 Task: Create a due date automation trigger when advanced on, 2 hours after a card is due add fields with custom field "Resume" set to a date more than 1 days from now.
Action: Mouse moved to (970, 287)
Screenshot: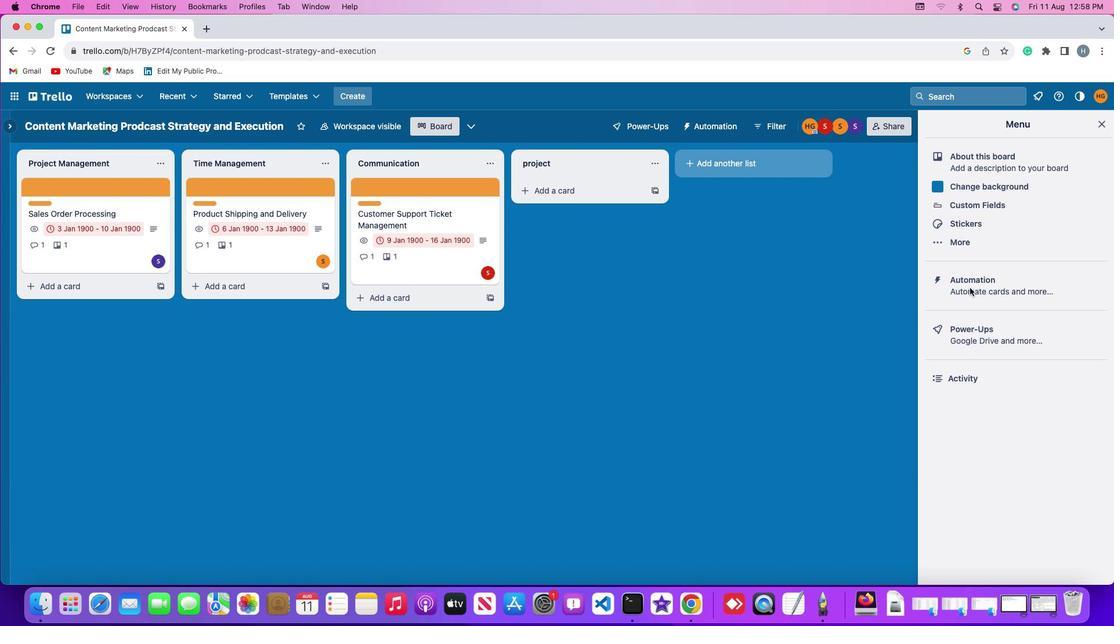 
Action: Mouse pressed left at (970, 287)
Screenshot: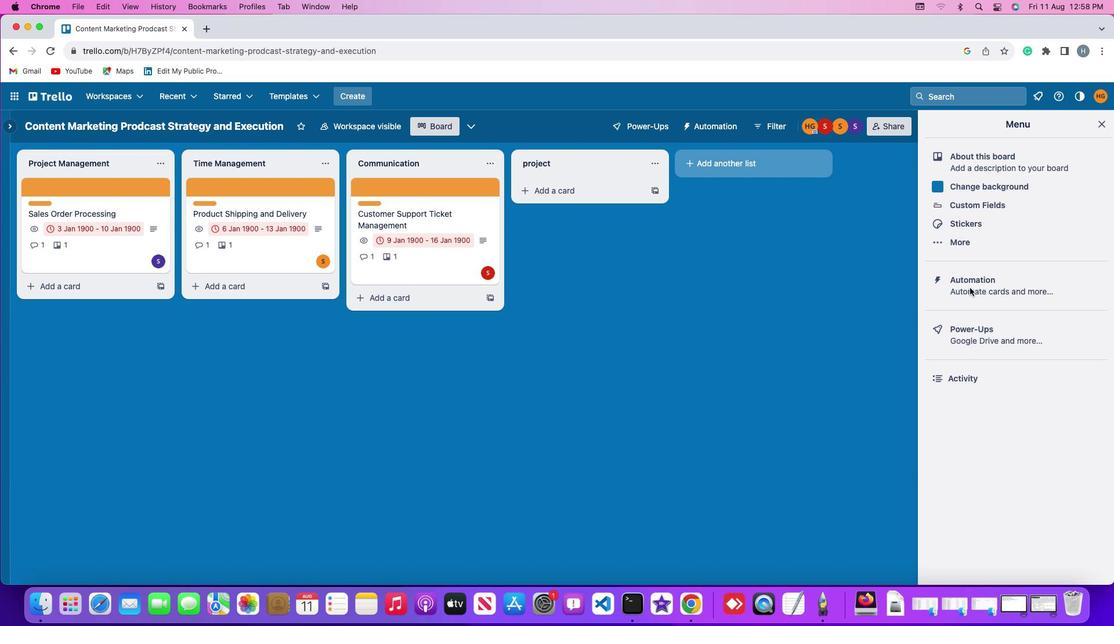 
Action: Mouse pressed left at (970, 287)
Screenshot: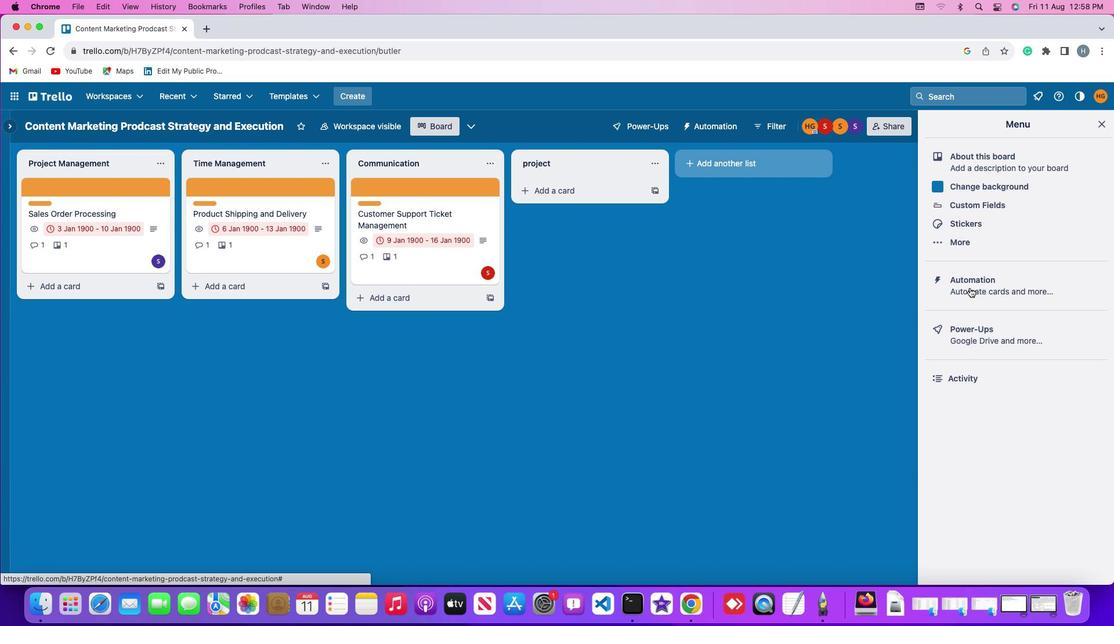 
Action: Mouse moved to (59, 272)
Screenshot: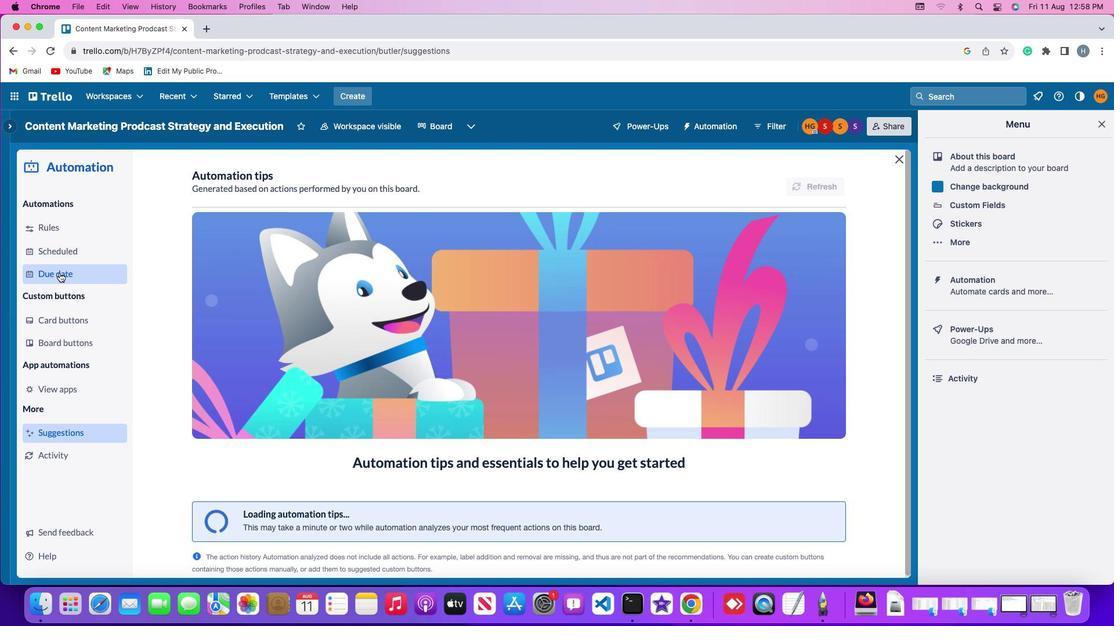 
Action: Mouse pressed left at (59, 272)
Screenshot: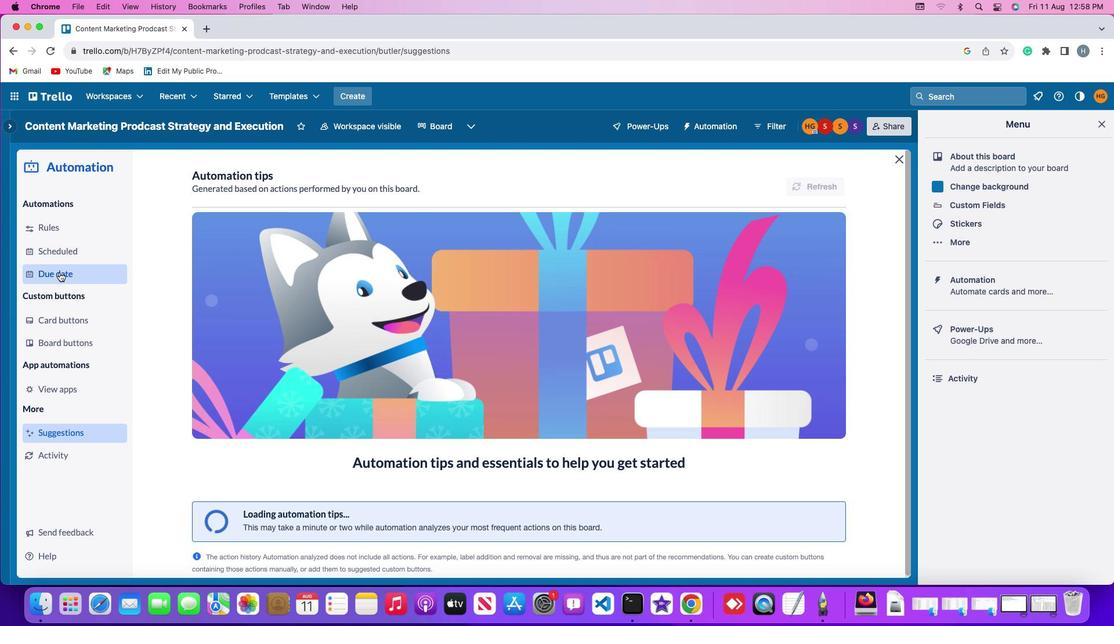 
Action: Mouse moved to (786, 179)
Screenshot: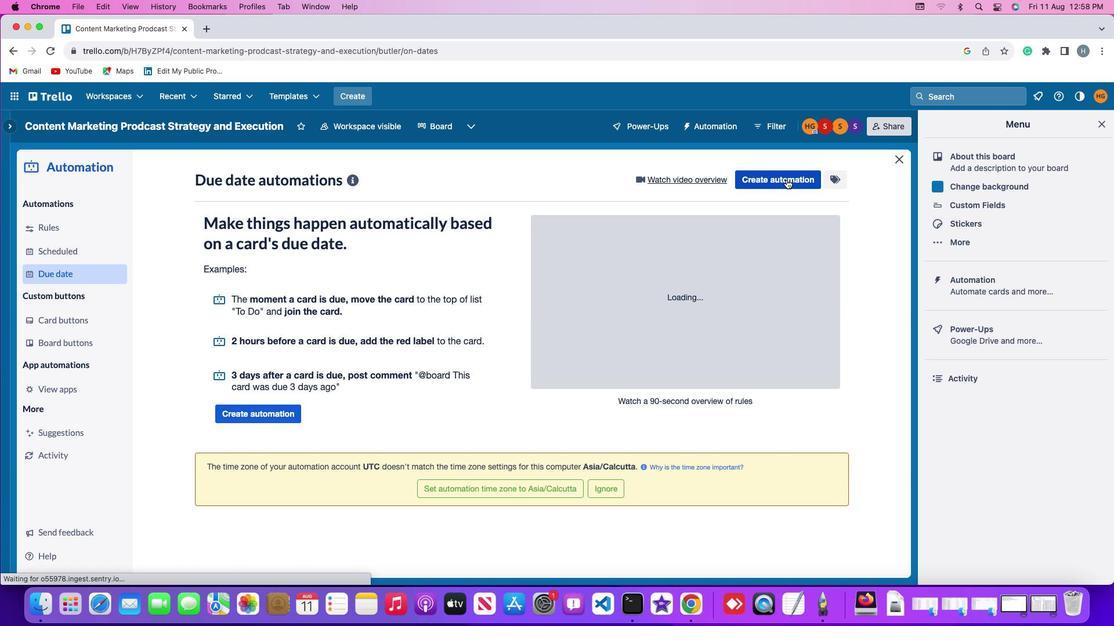 
Action: Mouse pressed left at (786, 179)
Screenshot: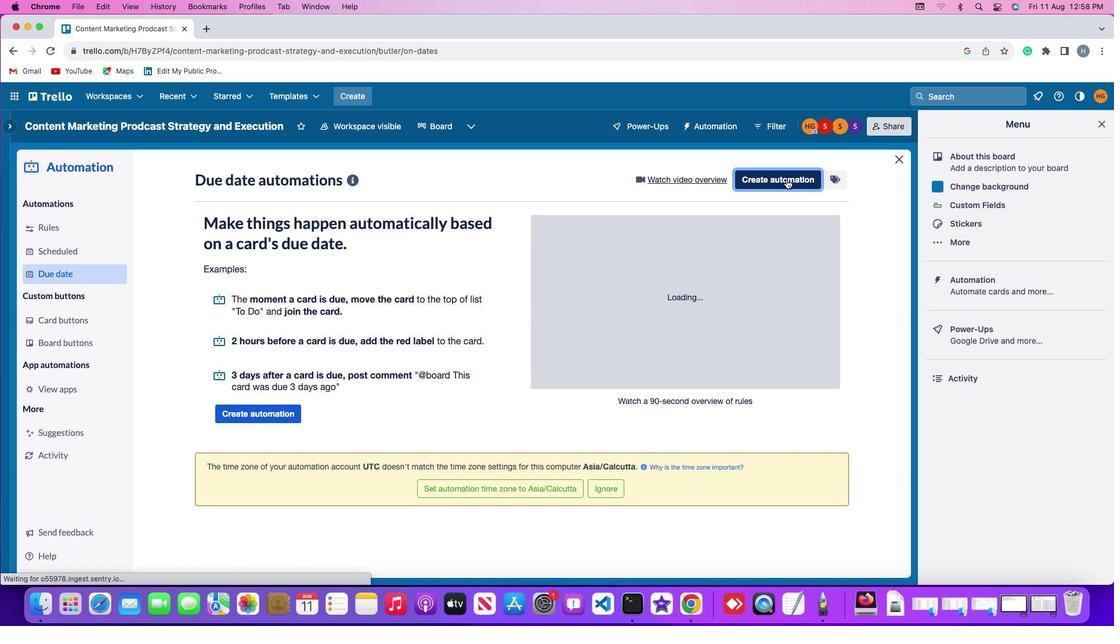 
Action: Mouse moved to (262, 290)
Screenshot: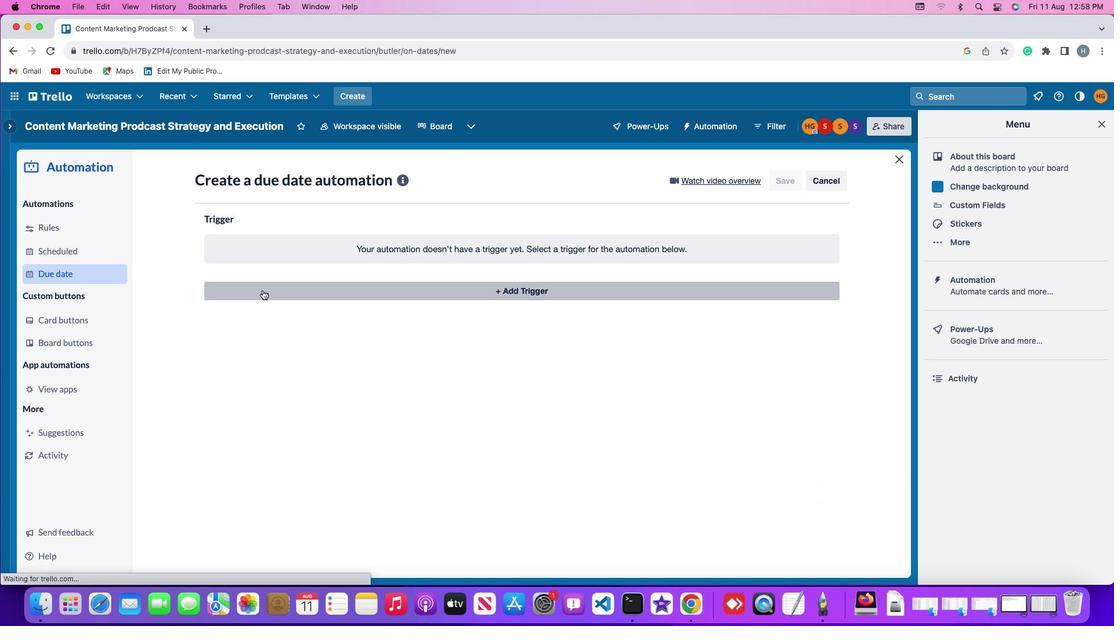 
Action: Mouse pressed left at (262, 290)
Screenshot: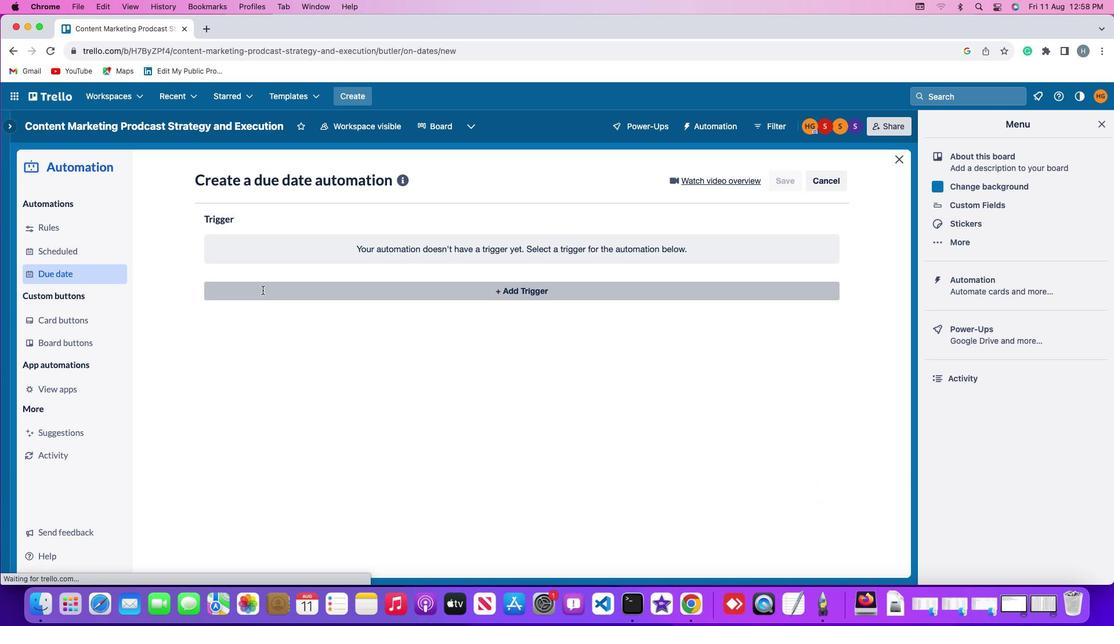 
Action: Mouse moved to (228, 468)
Screenshot: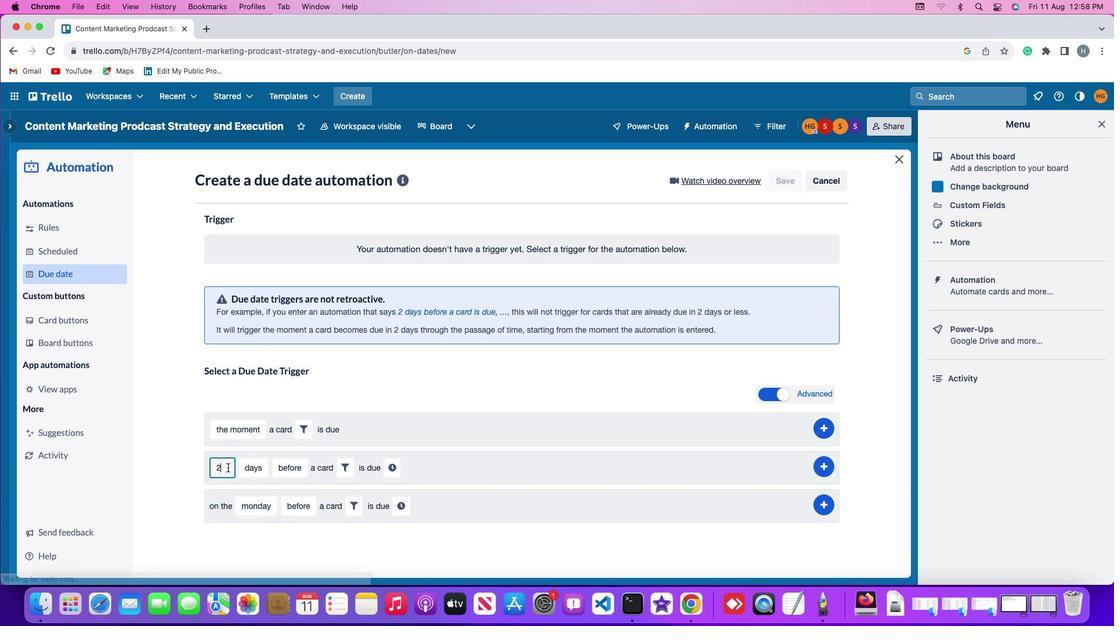 
Action: Mouse pressed left at (228, 468)
Screenshot: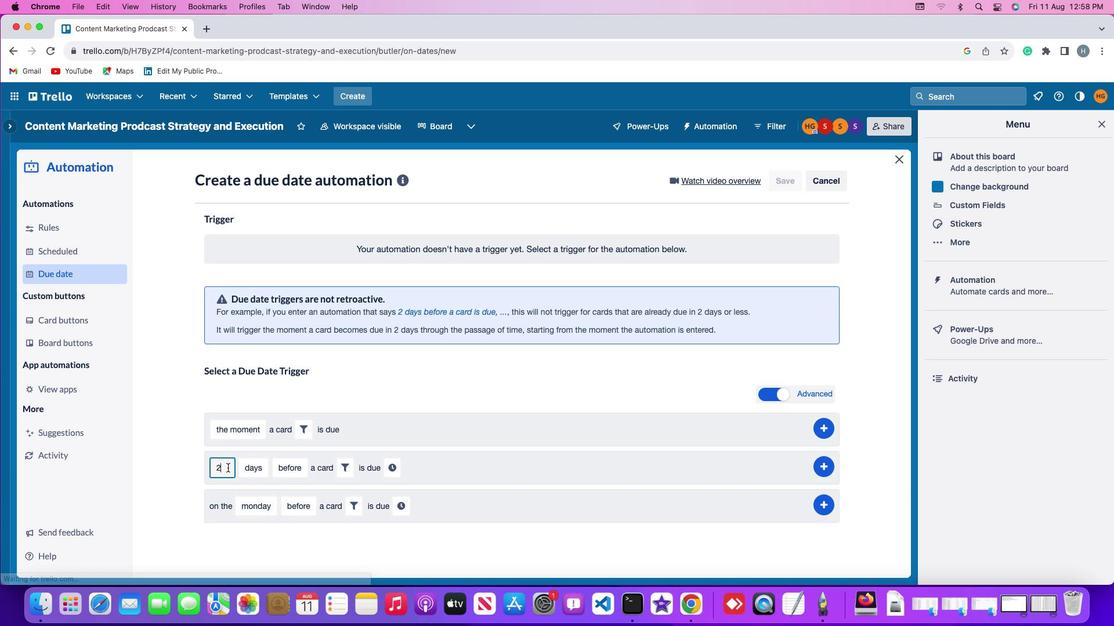 
Action: Mouse moved to (227, 469)
Screenshot: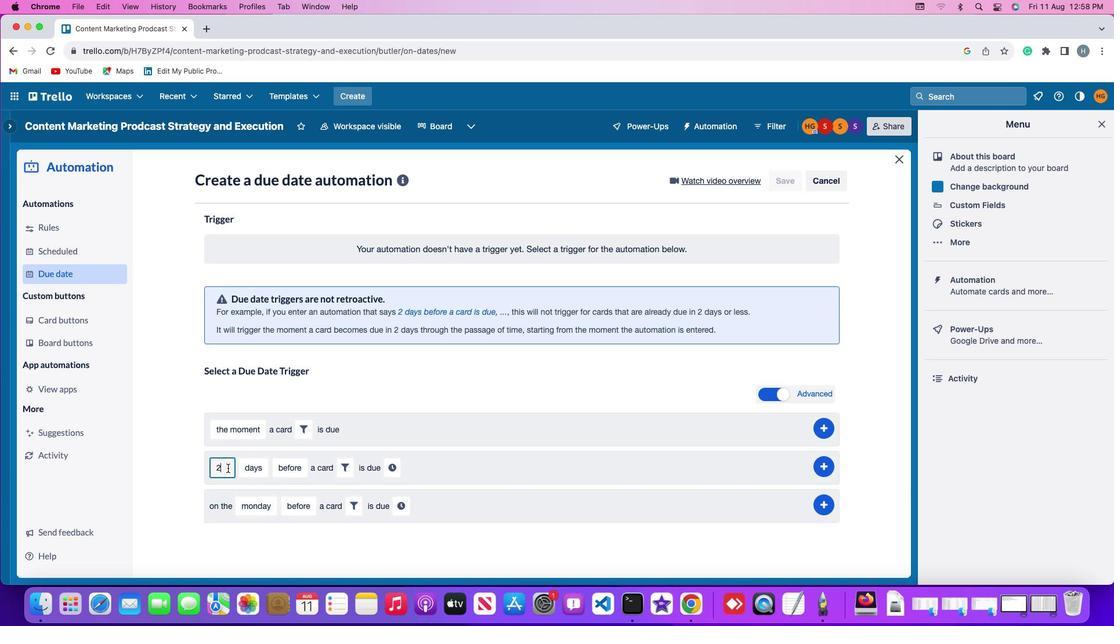 
Action: Key pressed Key.backspace'2'
Screenshot: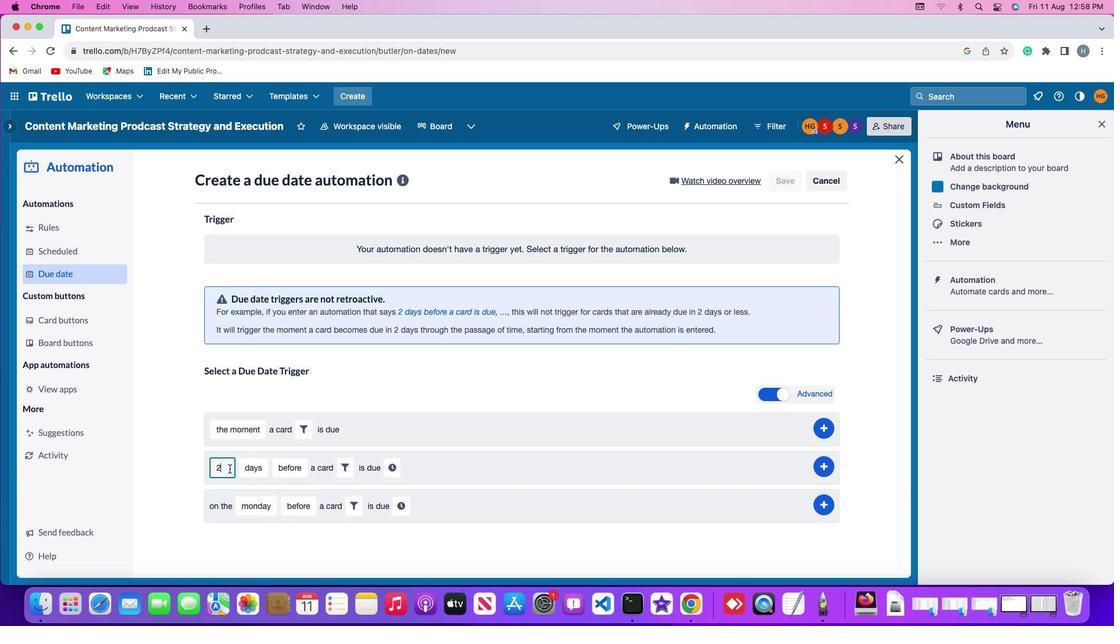 
Action: Mouse moved to (253, 472)
Screenshot: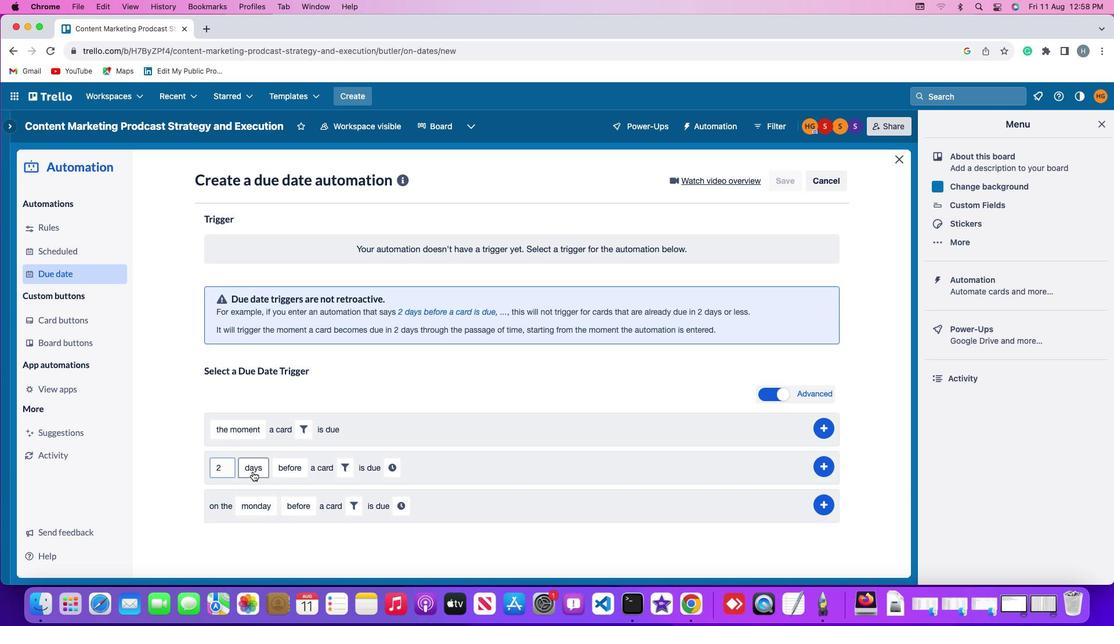 
Action: Mouse pressed left at (253, 472)
Screenshot: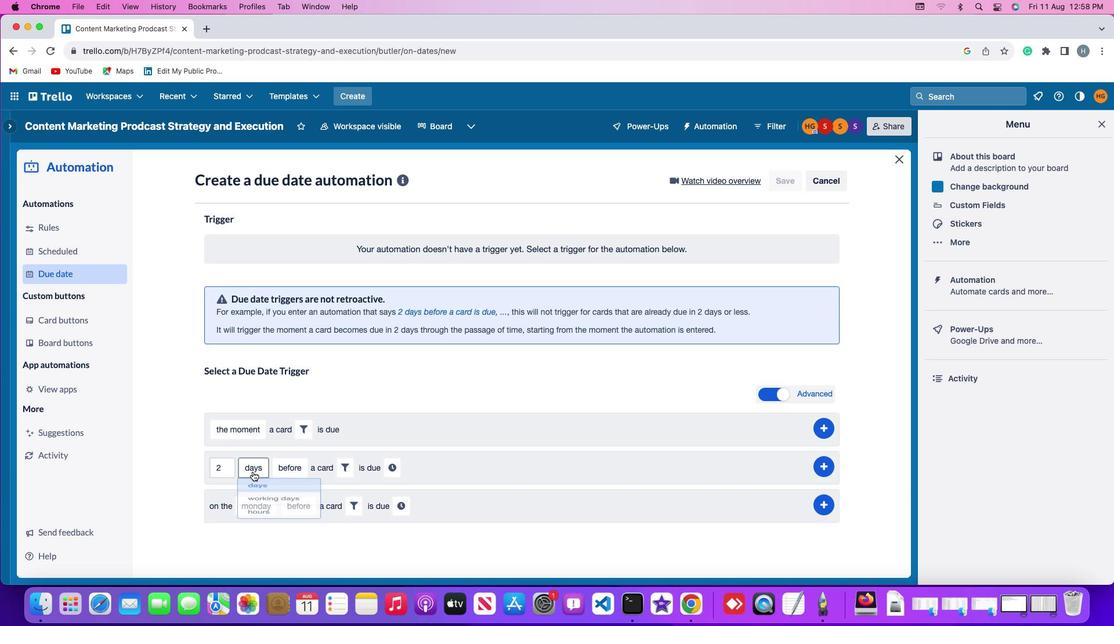 
Action: Mouse moved to (262, 535)
Screenshot: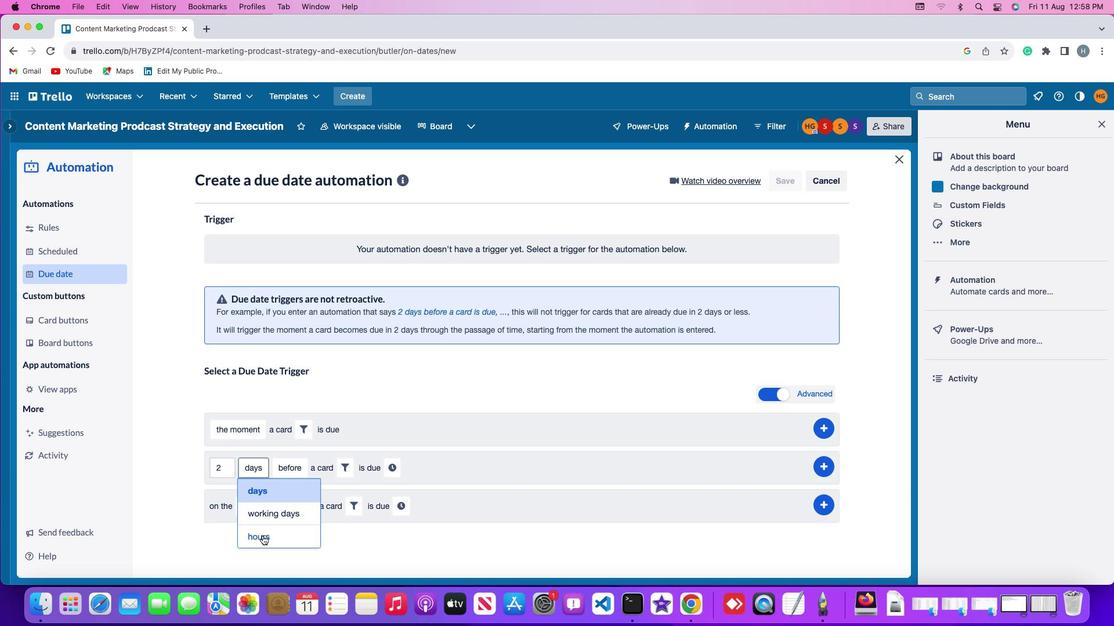 
Action: Mouse pressed left at (262, 535)
Screenshot: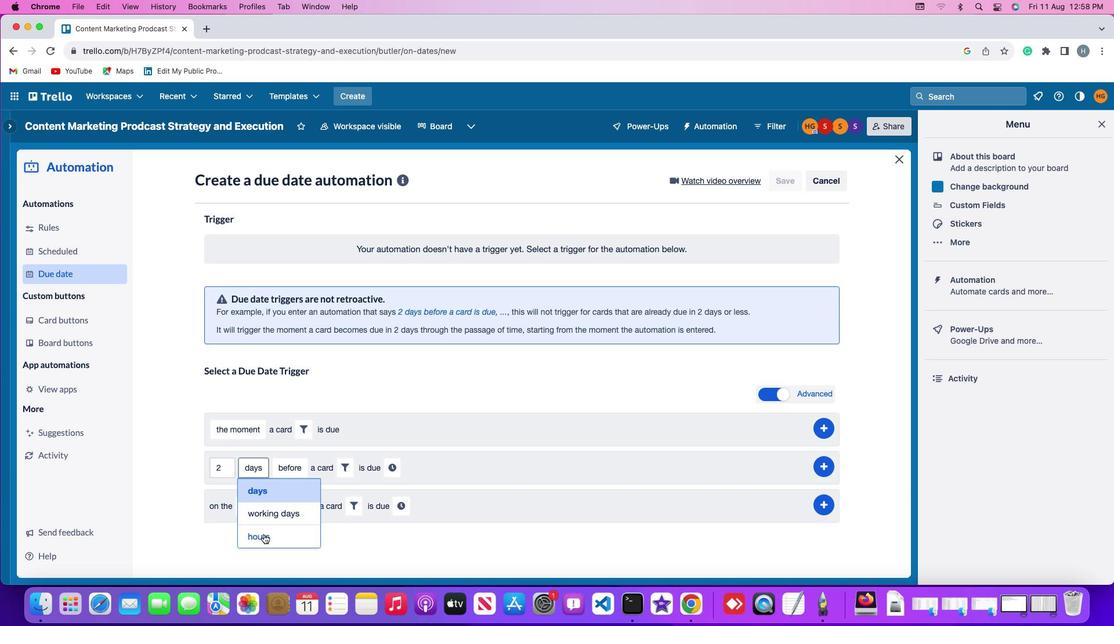
Action: Mouse moved to (296, 467)
Screenshot: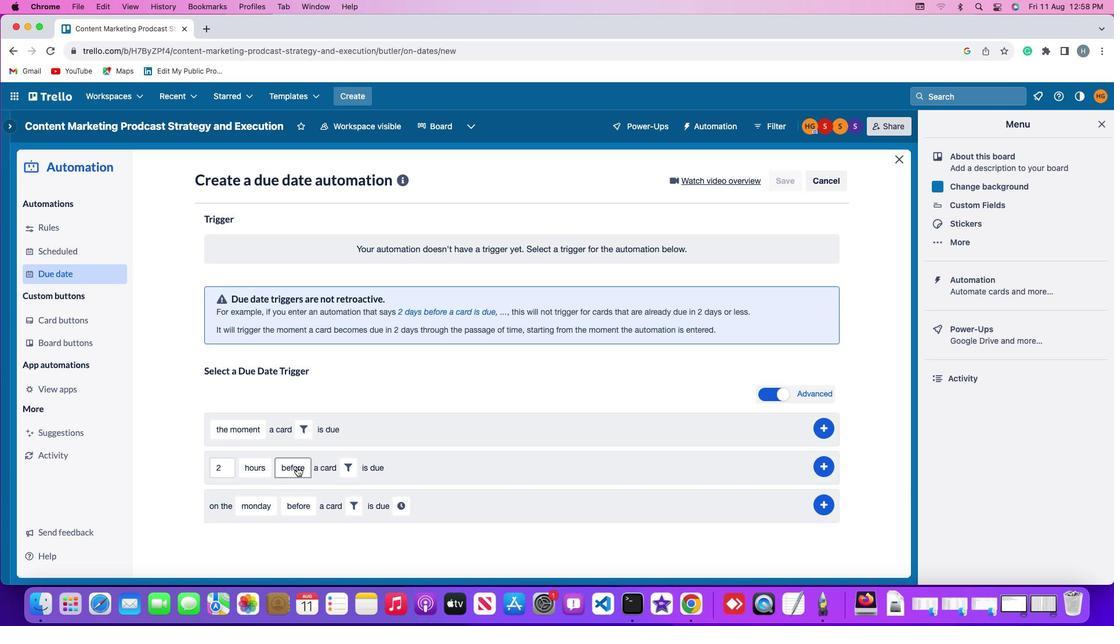 
Action: Mouse pressed left at (296, 467)
Screenshot: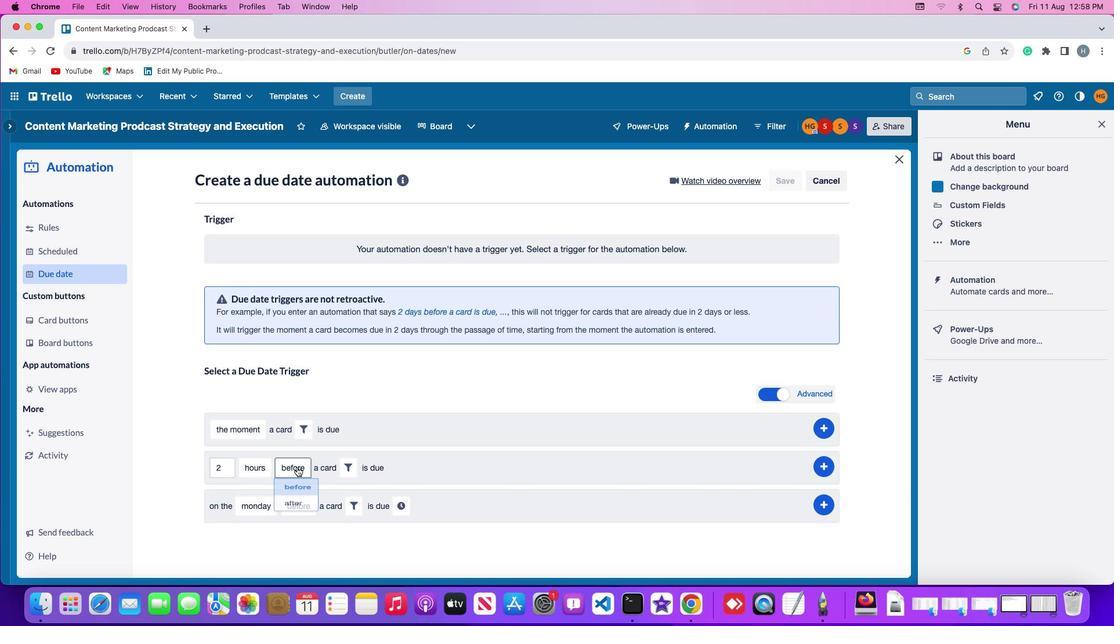 
Action: Mouse moved to (298, 511)
Screenshot: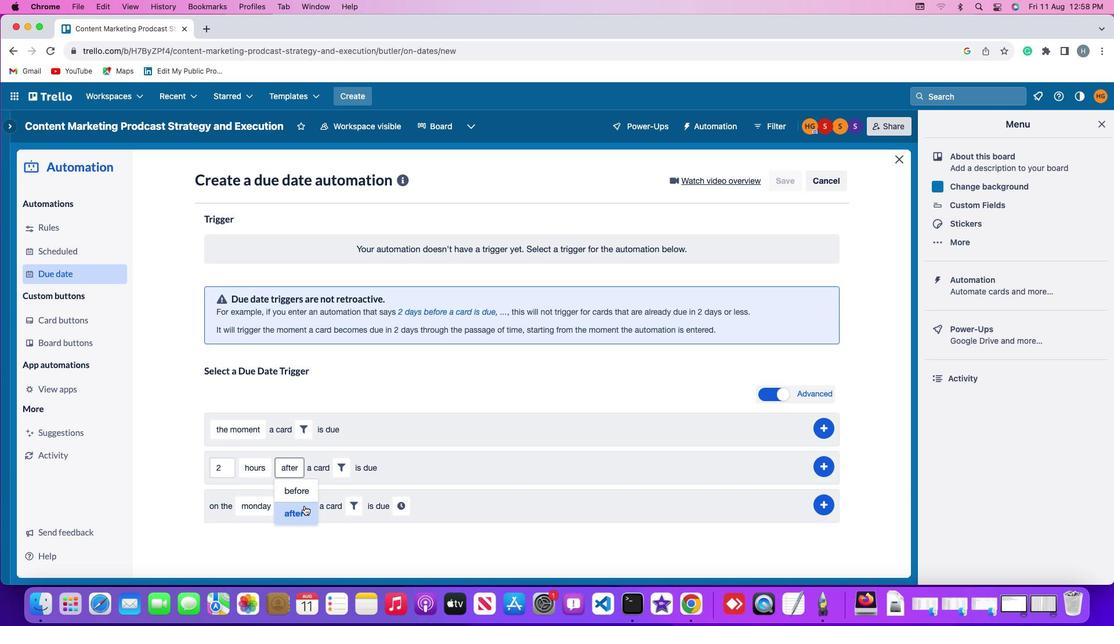 
Action: Mouse pressed left at (298, 511)
Screenshot: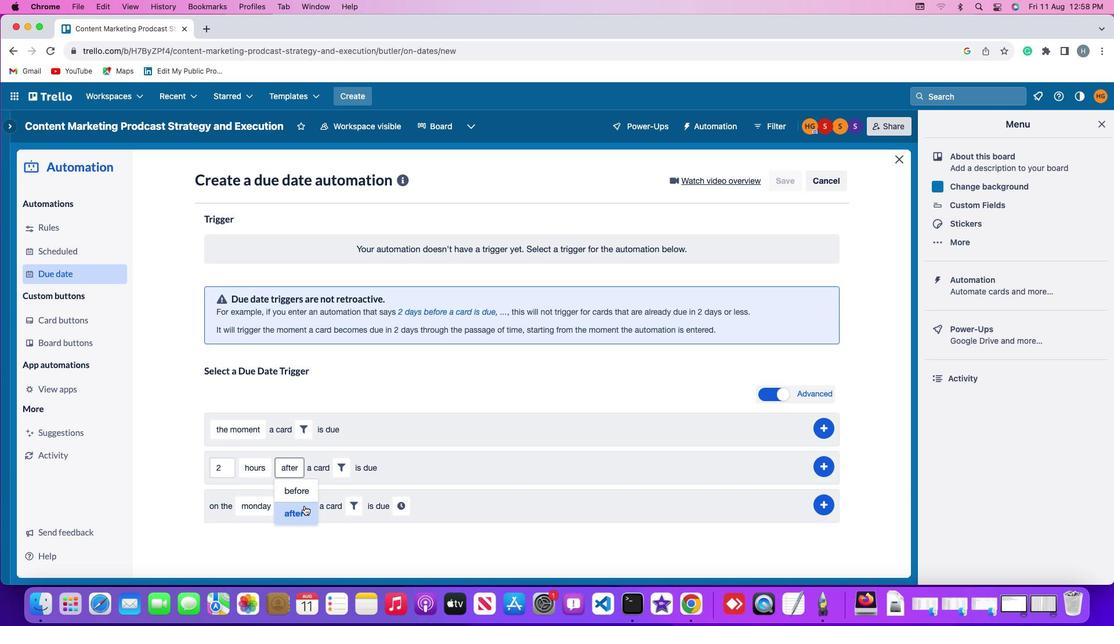 
Action: Mouse moved to (339, 467)
Screenshot: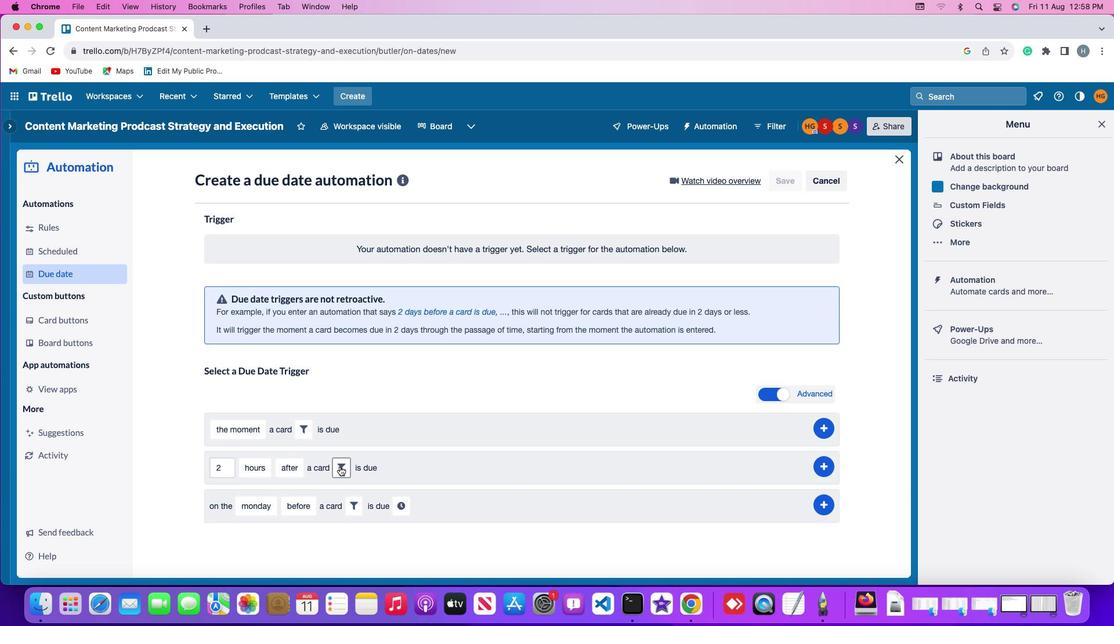 
Action: Mouse pressed left at (339, 467)
Screenshot: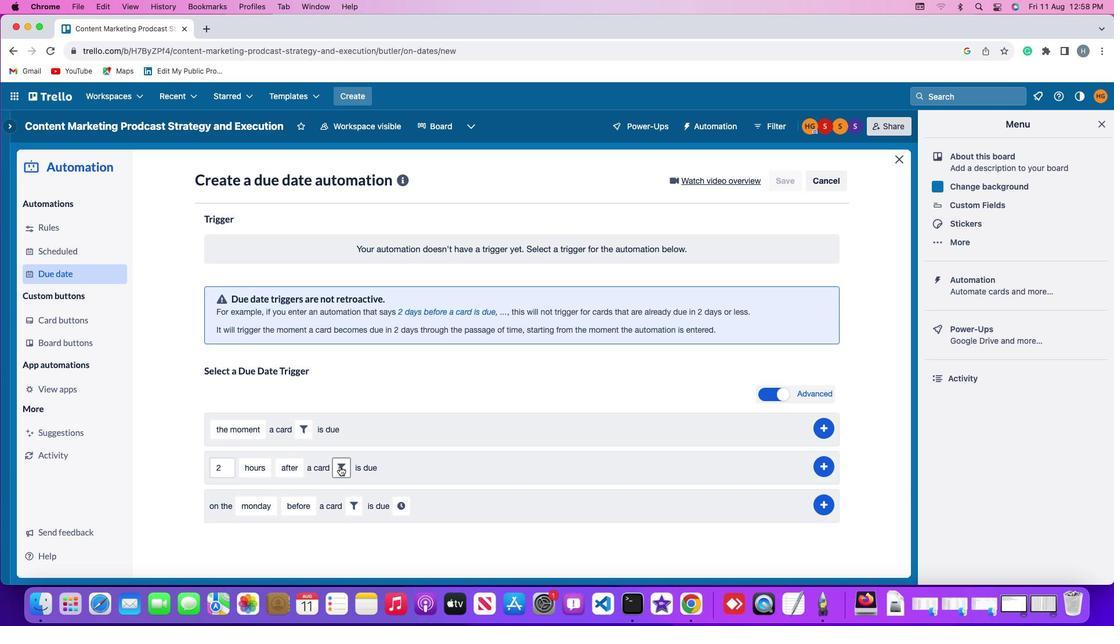 
Action: Mouse moved to (531, 506)
Screenshot: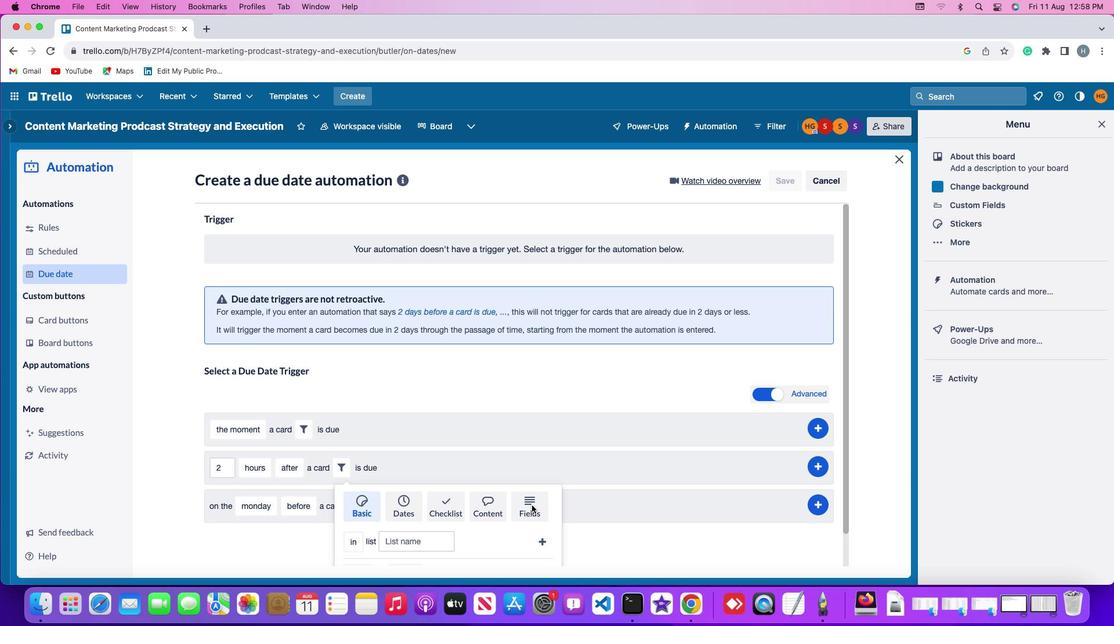 
Action: Mouse pressed left at (531, 506)
Screenshot: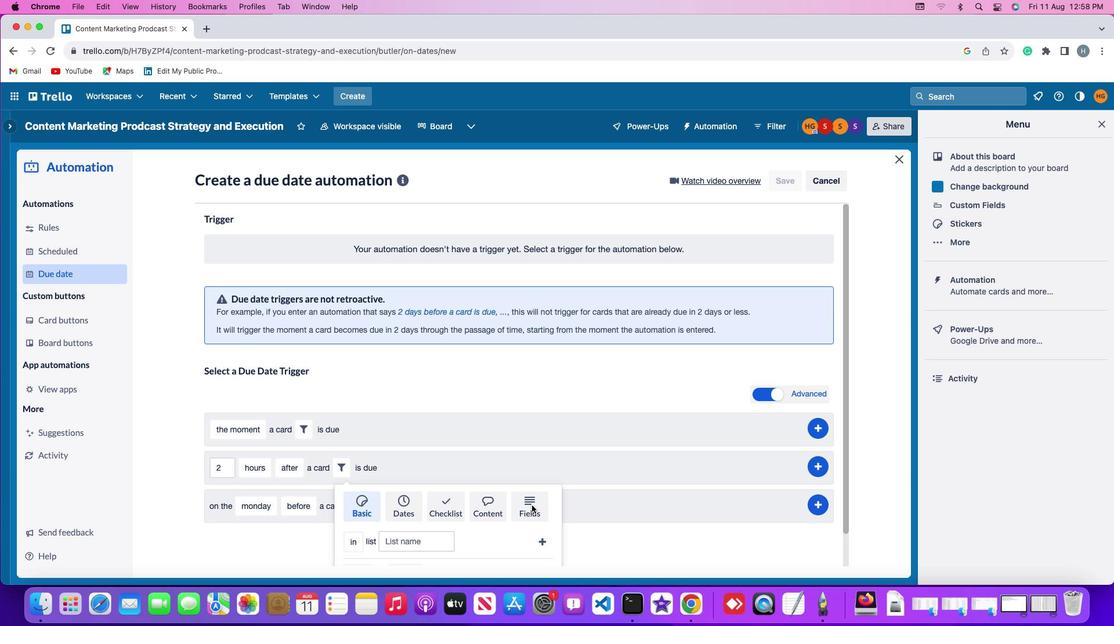 
Action: Mouse moved to (323, 526)
Screenshot: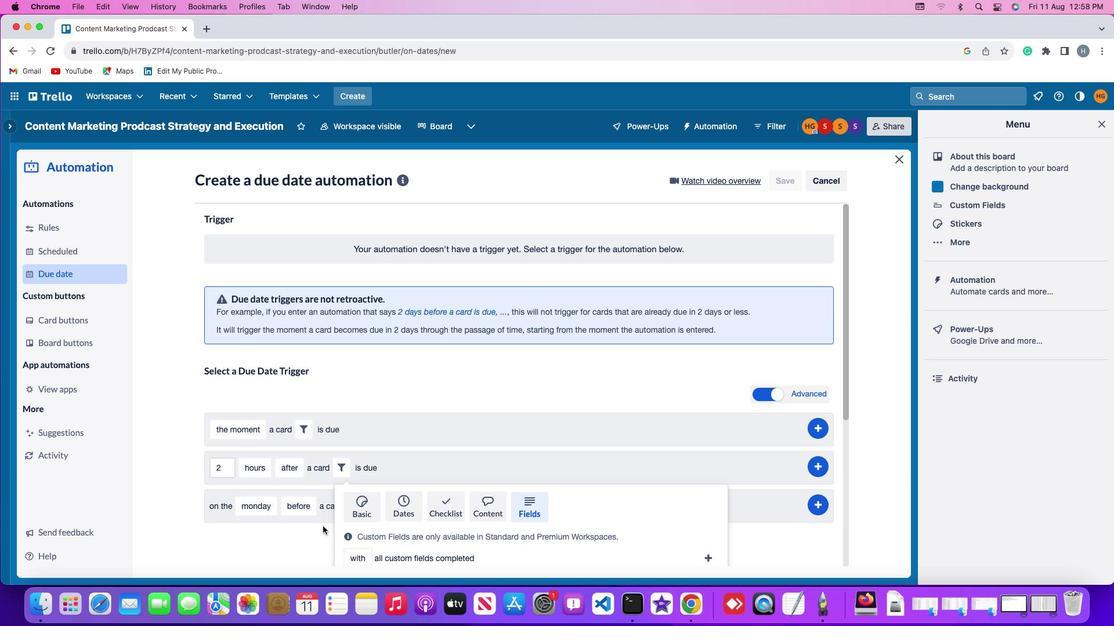 
Action: Mouse scrolled (323, 526) with delta (0, 0)
Screenshot: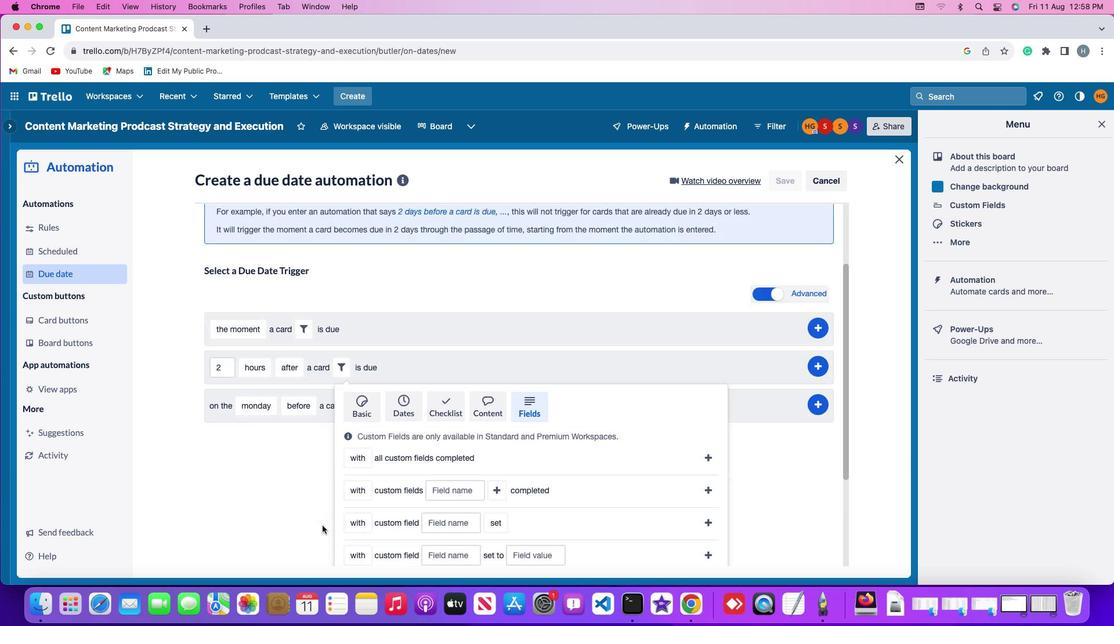 
Action: Mouse scrolled (323, 526) with delta (0, 0)
Screenshot: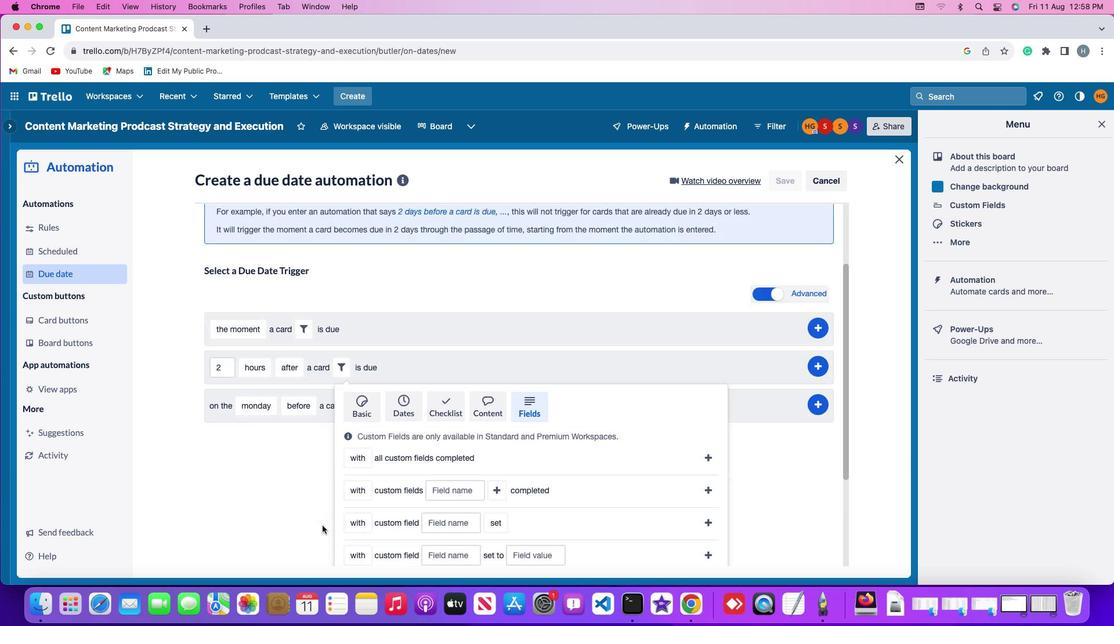 
Action: Mouse scrolled (323, 526) with delta (0, -1)
Screenshot: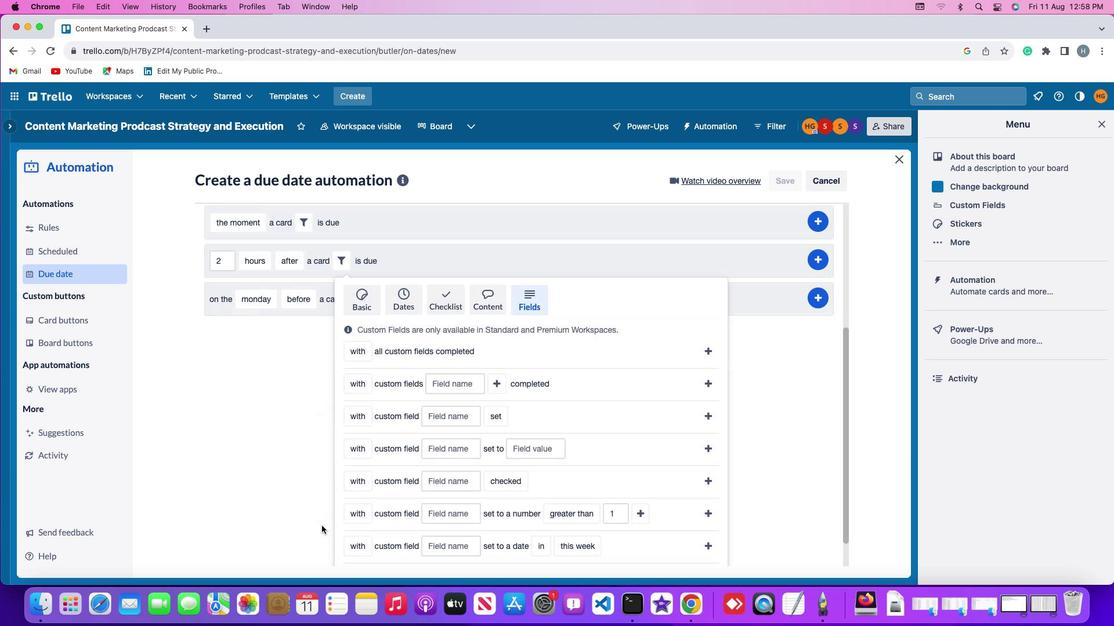 
Action: Mouse scrolled (323, 526) with delta (0, -2)
Screenshot: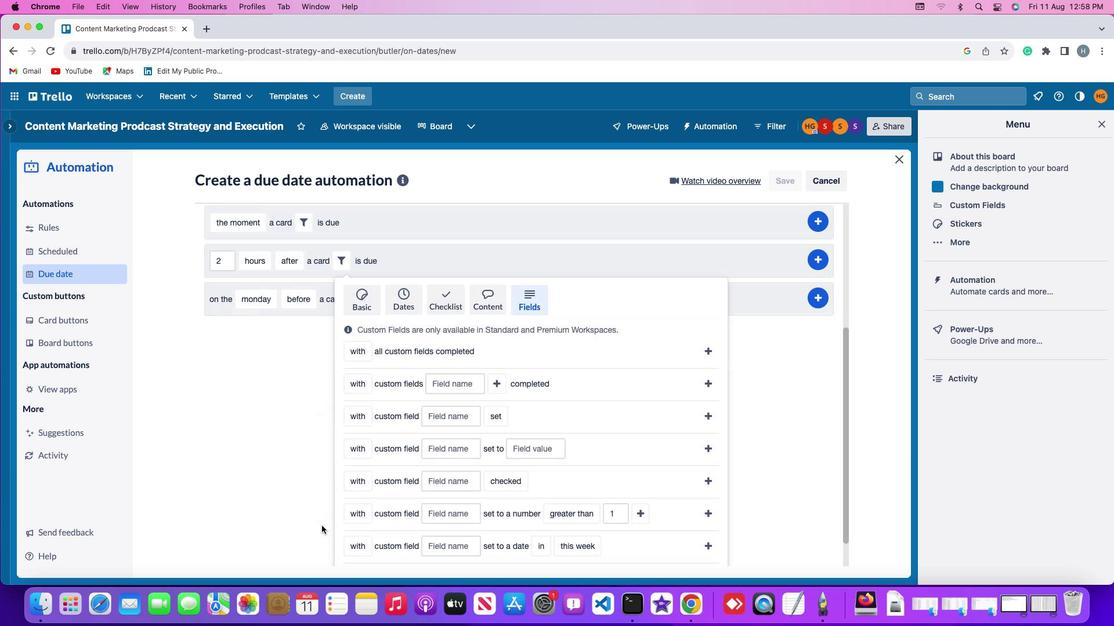 
Action: Mouse scrolled (323, 526) with delta (0, -3)
Screenshot: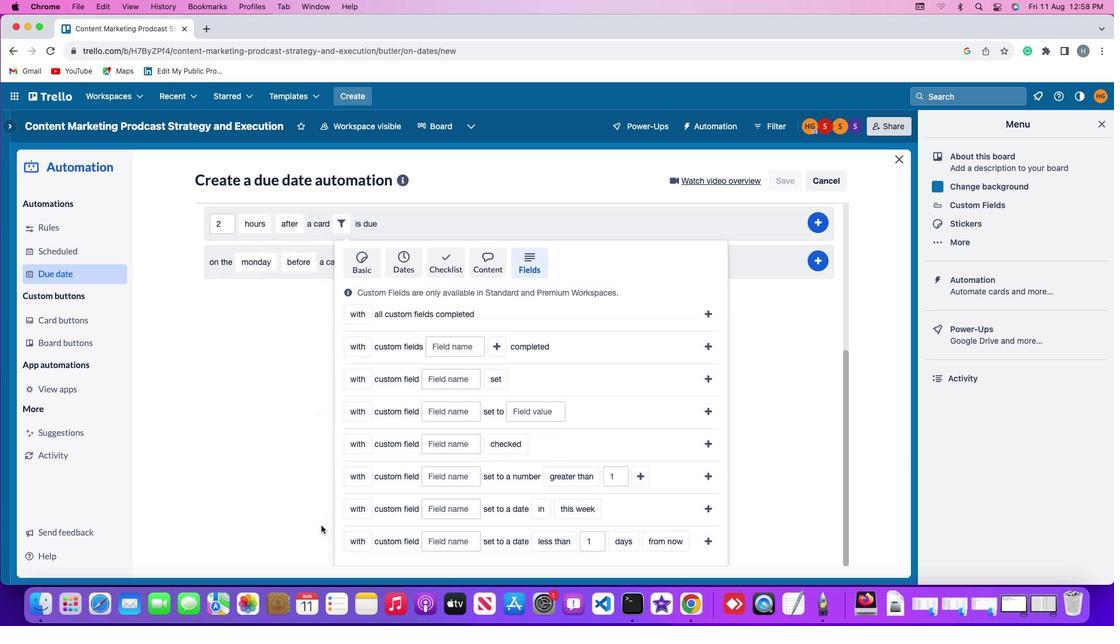 
Action: Mouse moved to (321, 526)
Screenshot: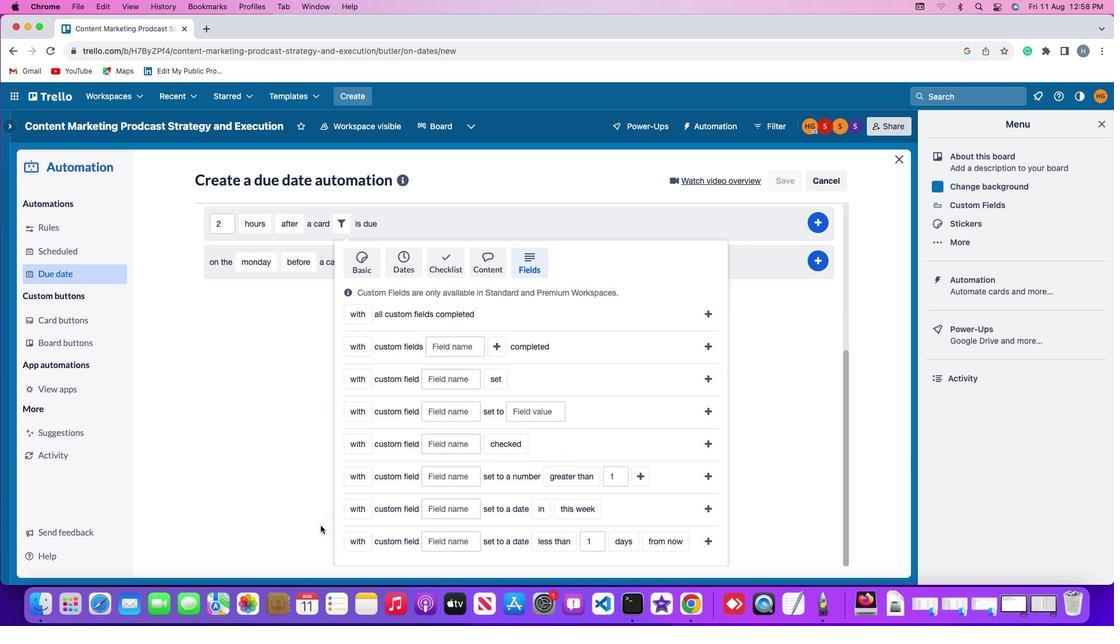 
Action: Mouse scrolled (321, 526) with delta (0, 0)
Screenshot: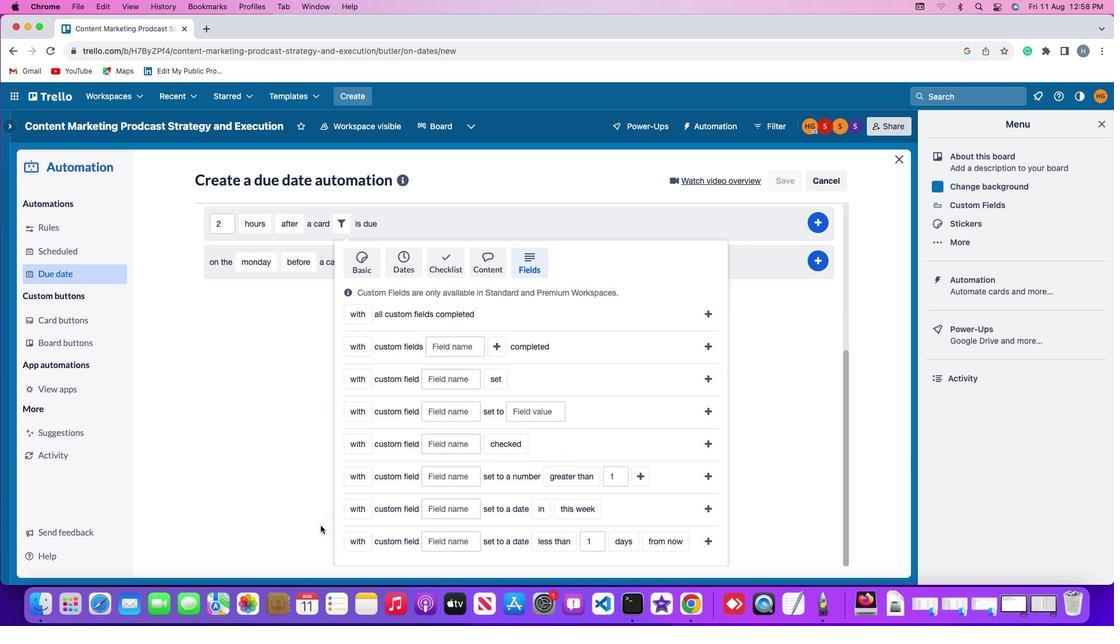 
Action: Mouse scrolled (321, 526) with delta (0, 0)
Screenshot: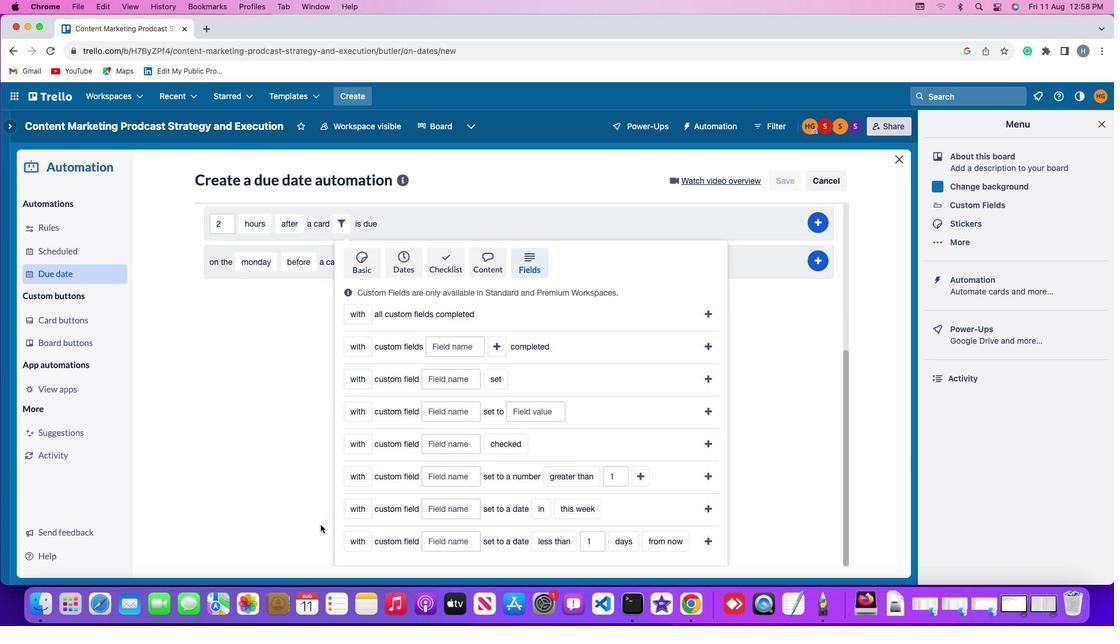 
Action: Mouse scrolled (321, 526) with delta (0, -1)
Screenshot: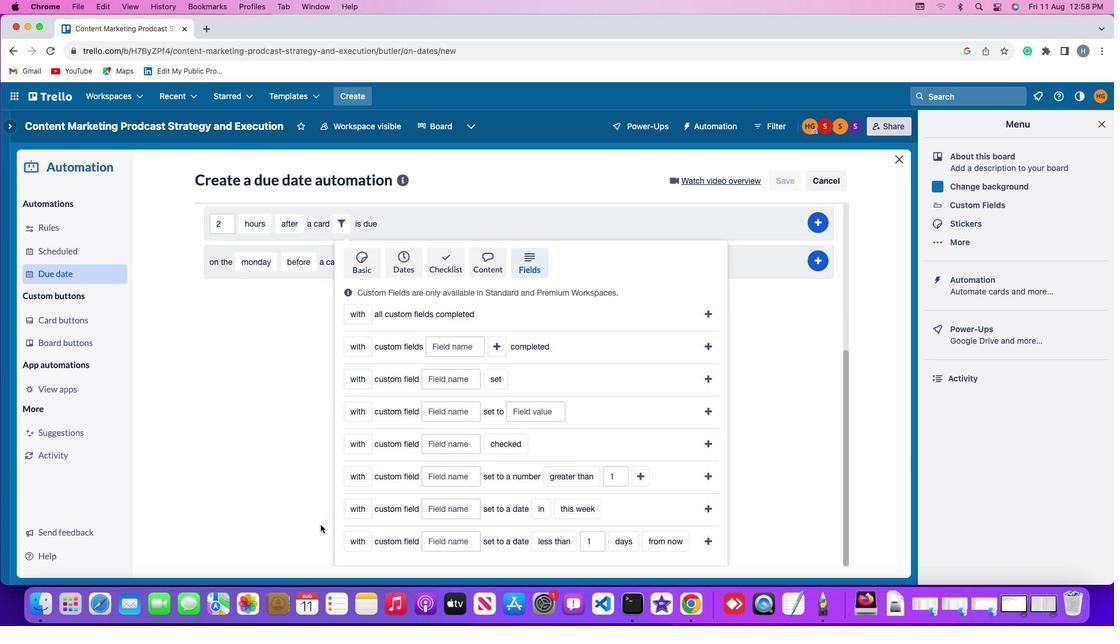 
Action: Mouse scrolled (321, 526) with delta (0, -2)
Screenshot: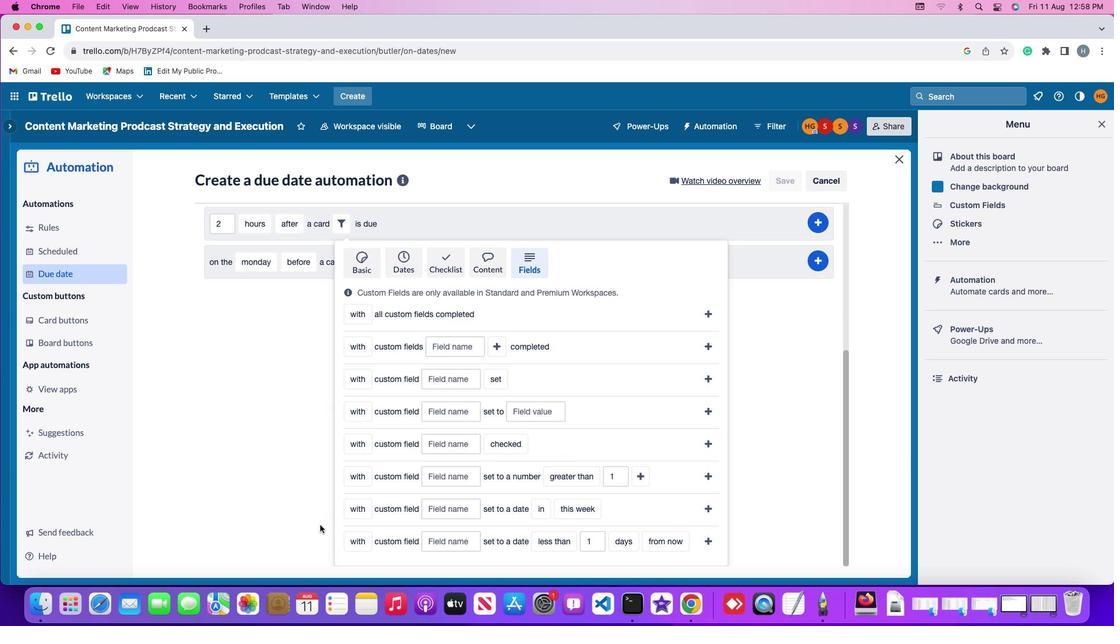 
Action: Mouse moved to (346, 537)
Screenshot: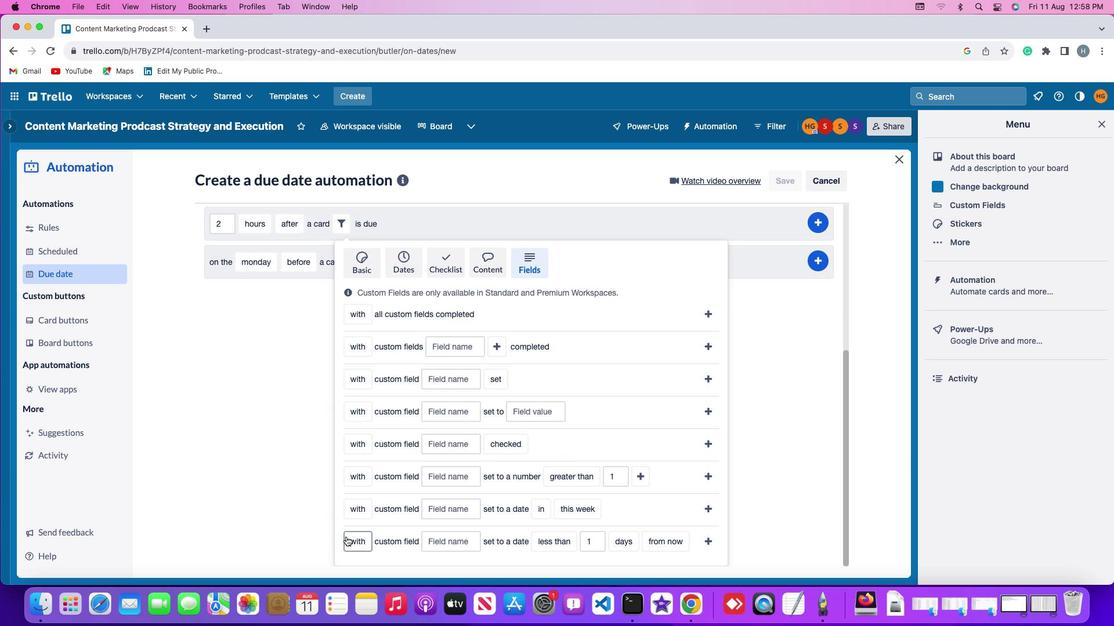 
Action: Mouse pressed left at (346, 537)
Screenshot: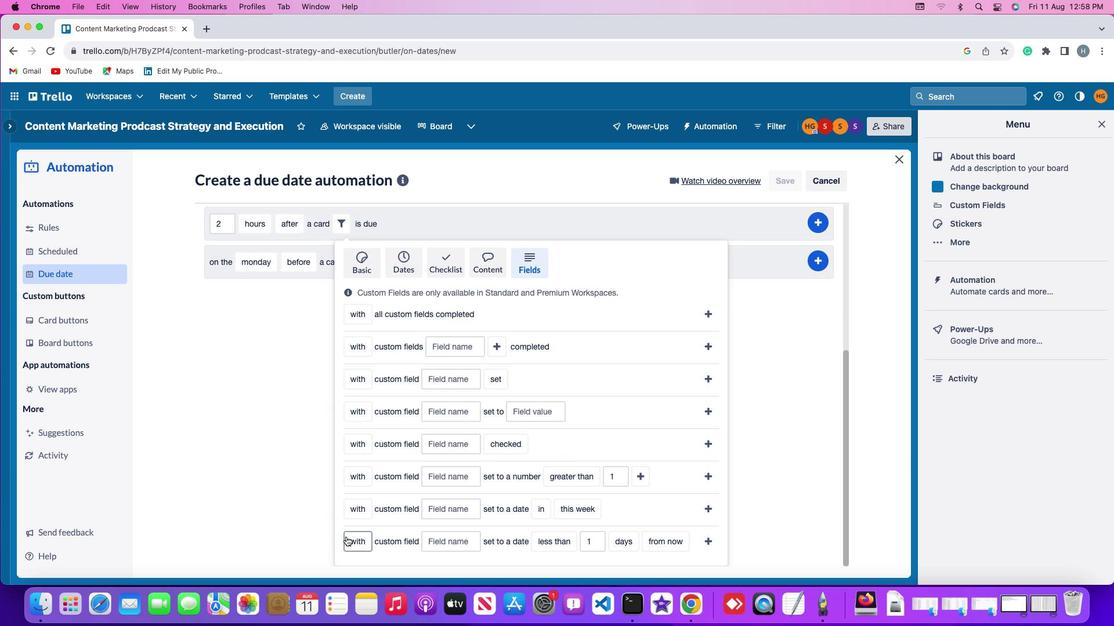 
Action: Mouse moved to (369, 494)
Screenshot: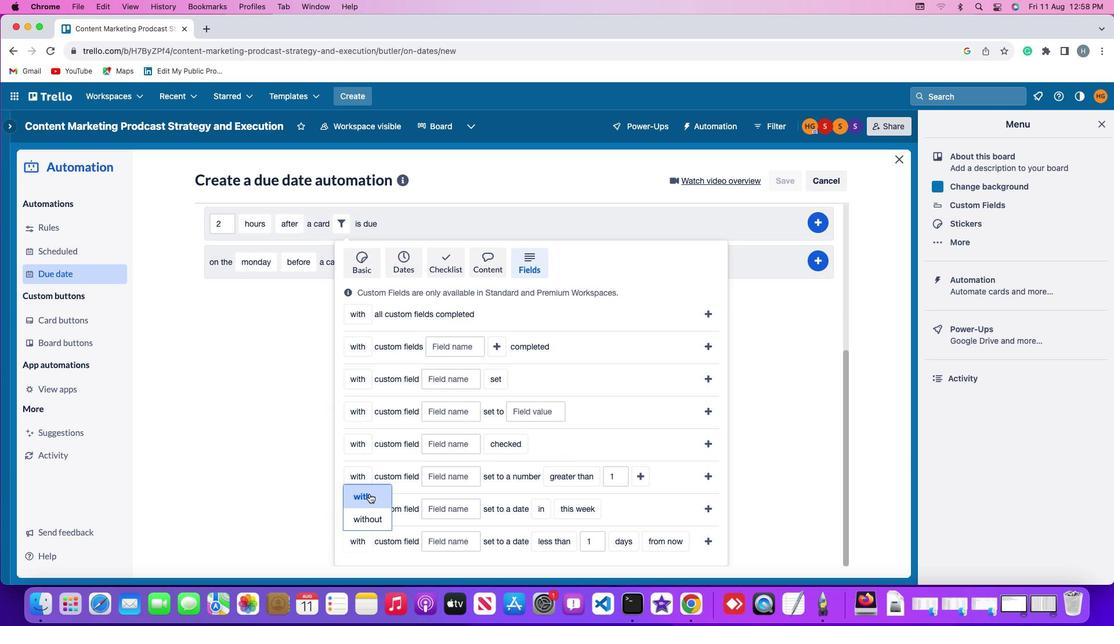 
Action: Mouse pressed left at (369, 494)
Screenshot: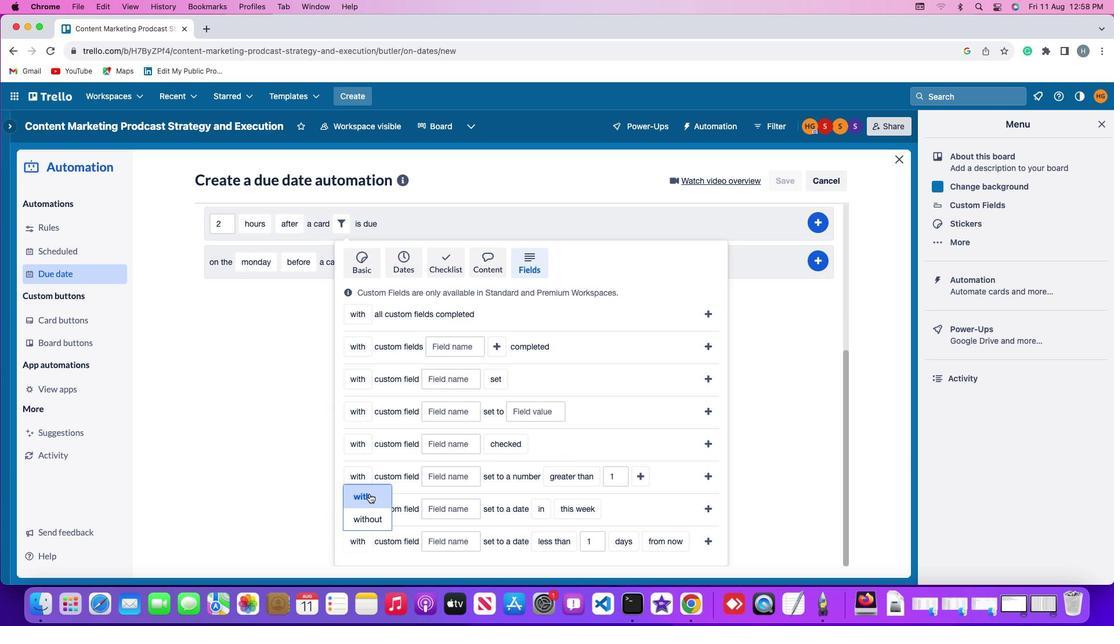 
Action: Mouse moved to (444, 538)
Screenshot: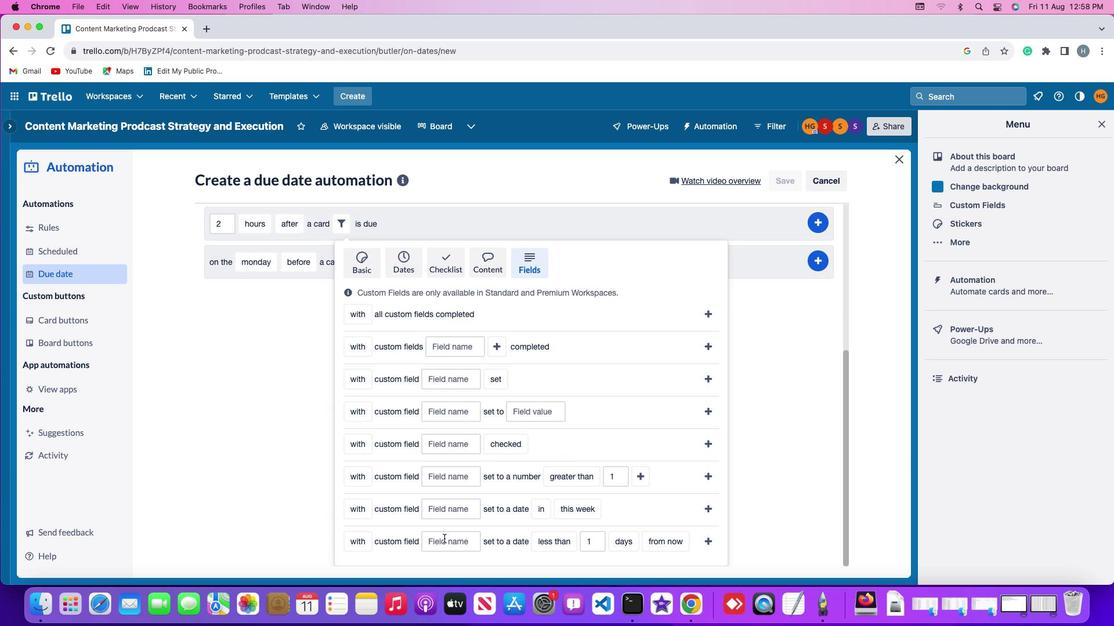 
Action: Mouse pressed left at (444, 538)
Screenshot: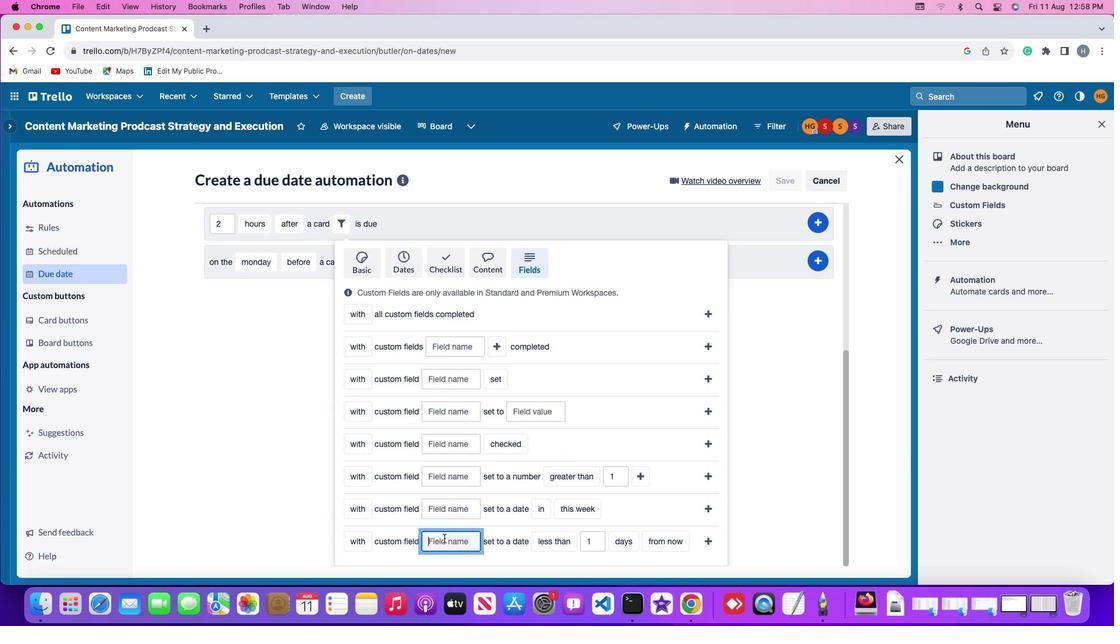 
Action: Mouse moved to (445, 539)
Screenshot: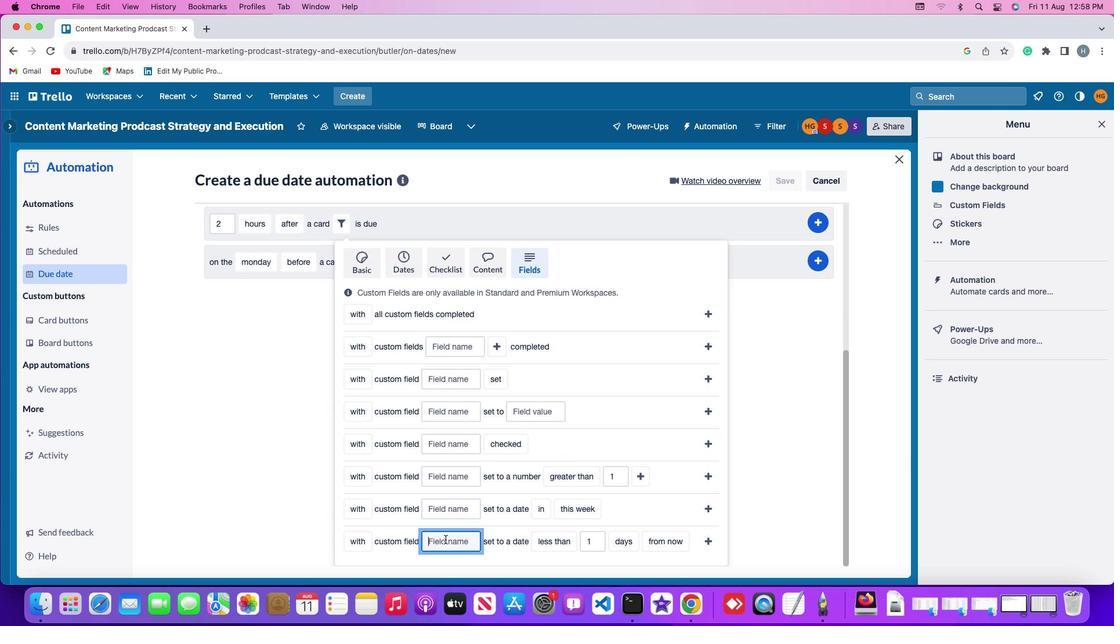 
Action: Key pressed Key.shift'R''e''s''u''m''e'
Screenshot: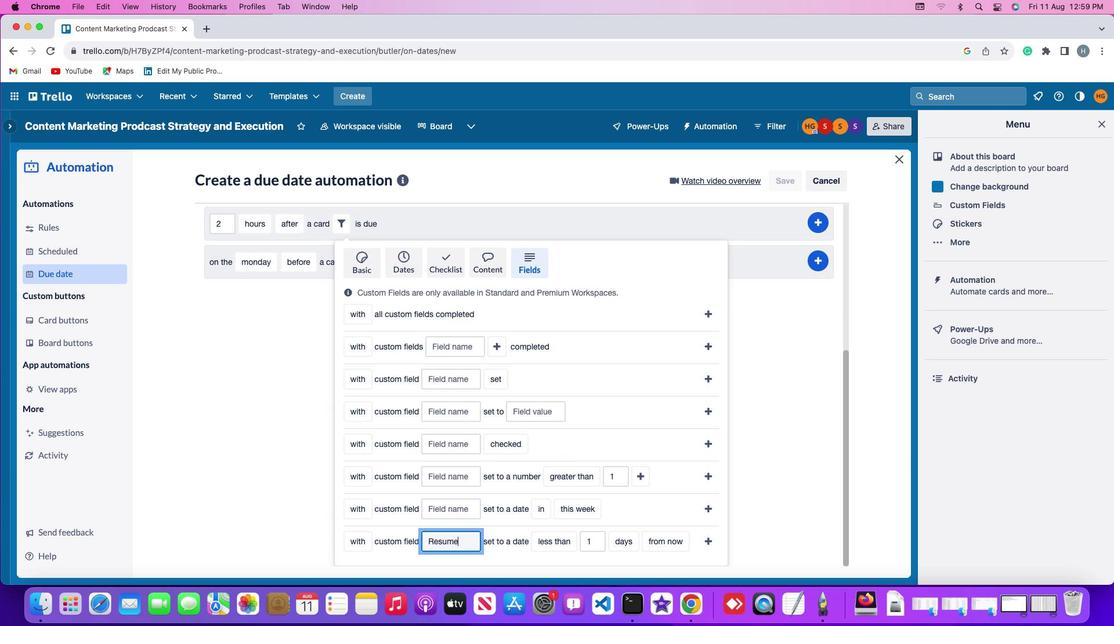 
Action: Mouse moved to (545, 539)
Screenshot: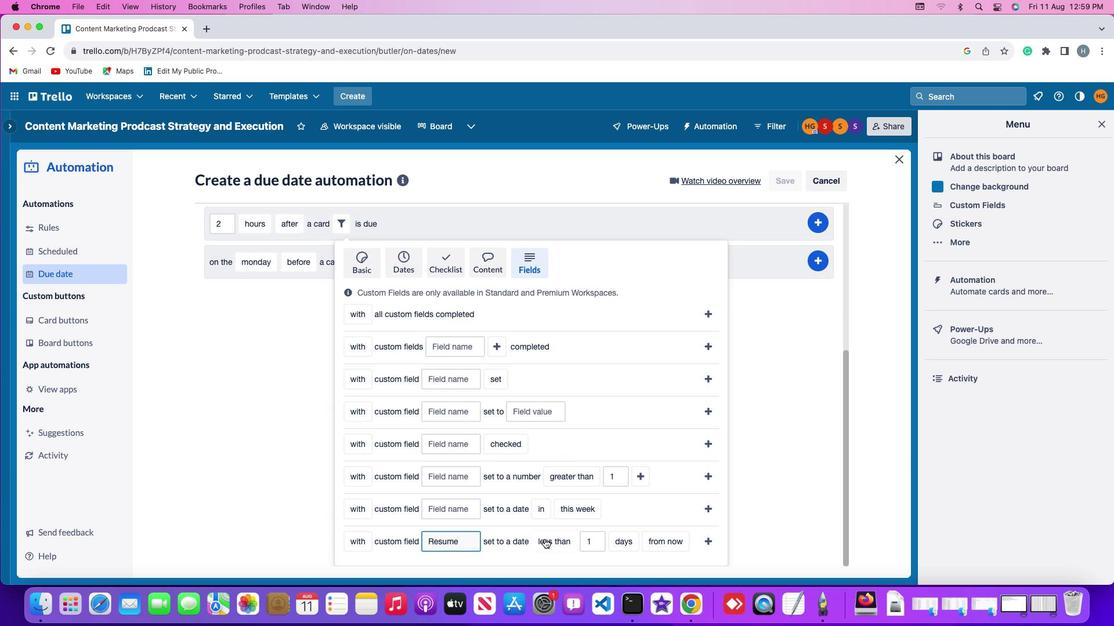 
Action: Mouse pressed left at (545, 539)
Screenshot: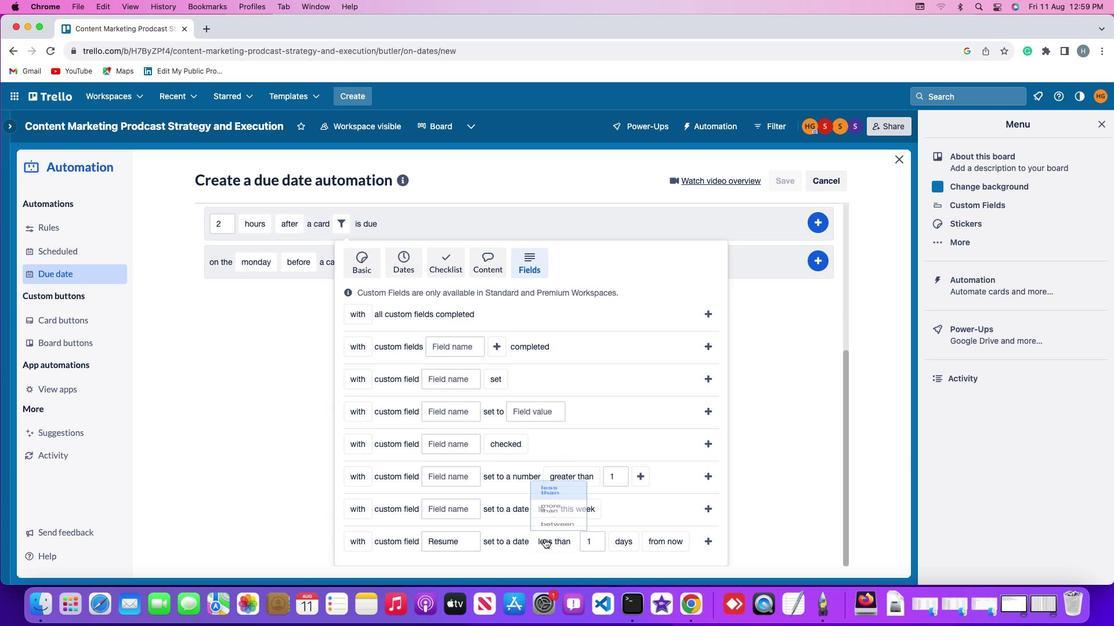 
Action: Mouse moved to (561, 496)
Screenshot: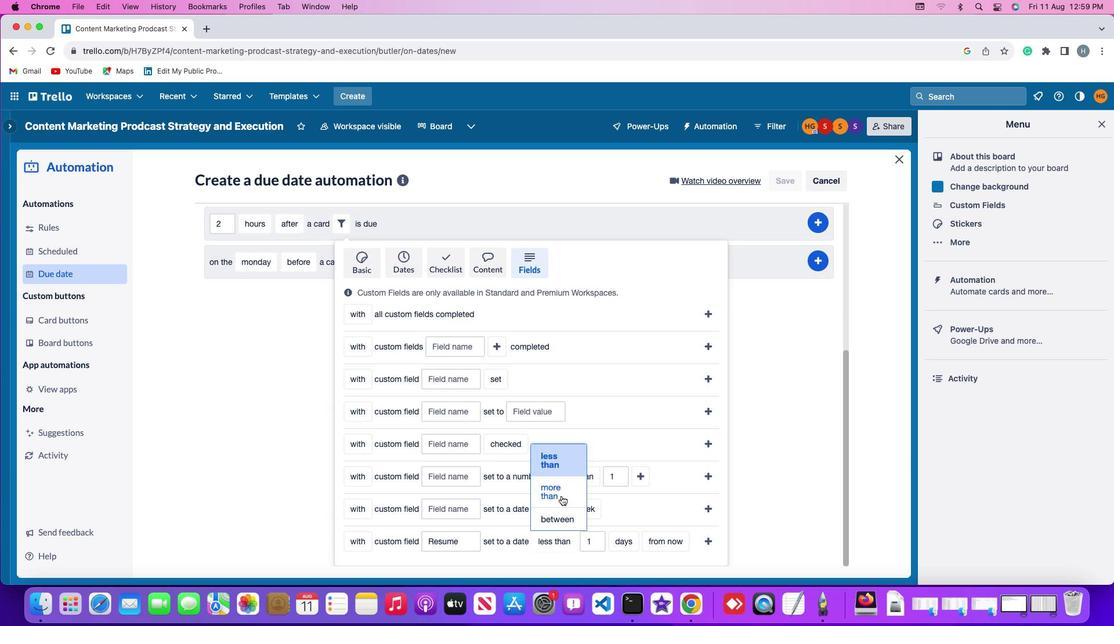 
Action: Mouse pressed left at (561, 496)
Screenshot: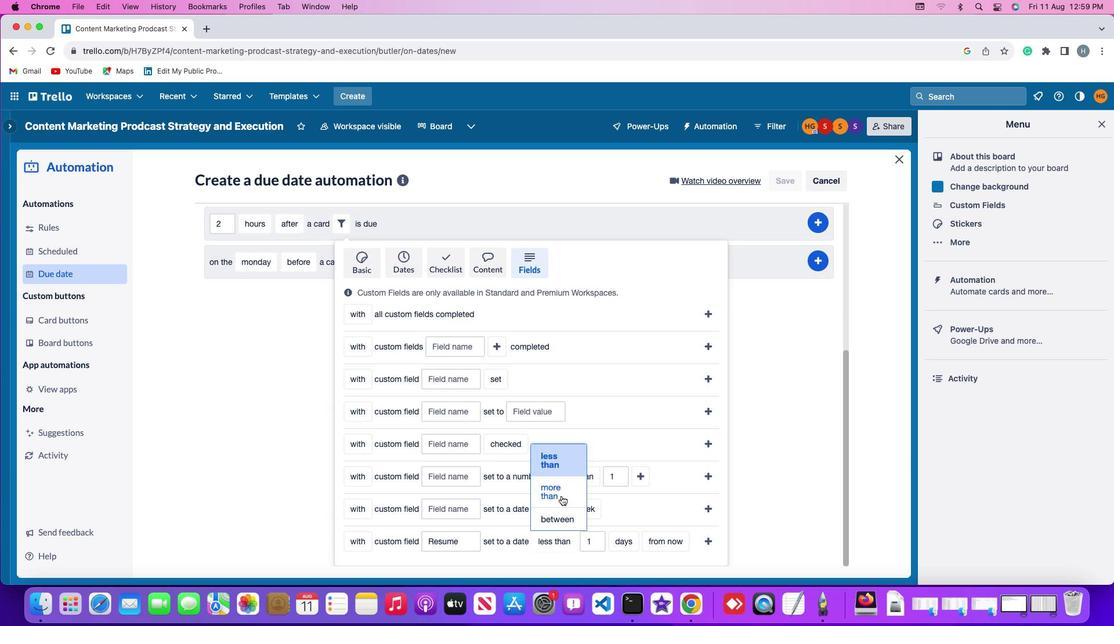 
Action: Mouse moved to (602, 540)
Screenshot: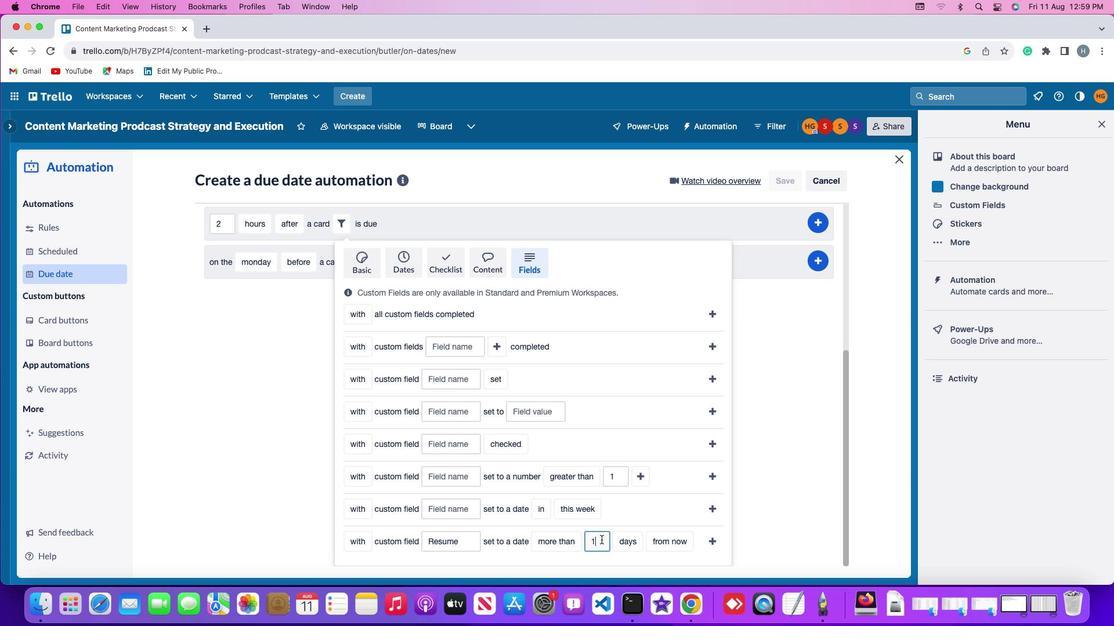 
Action: Mouse pressed left at (602, 540)
Screenshot: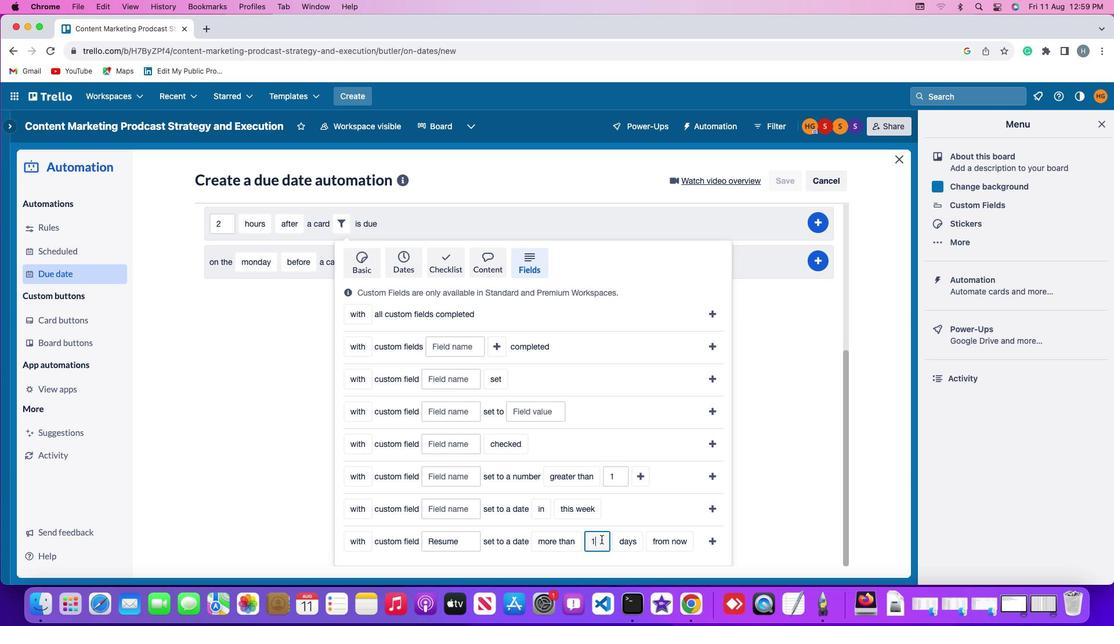 
Action: Key pressed Key.backspace'1'
Screenshot: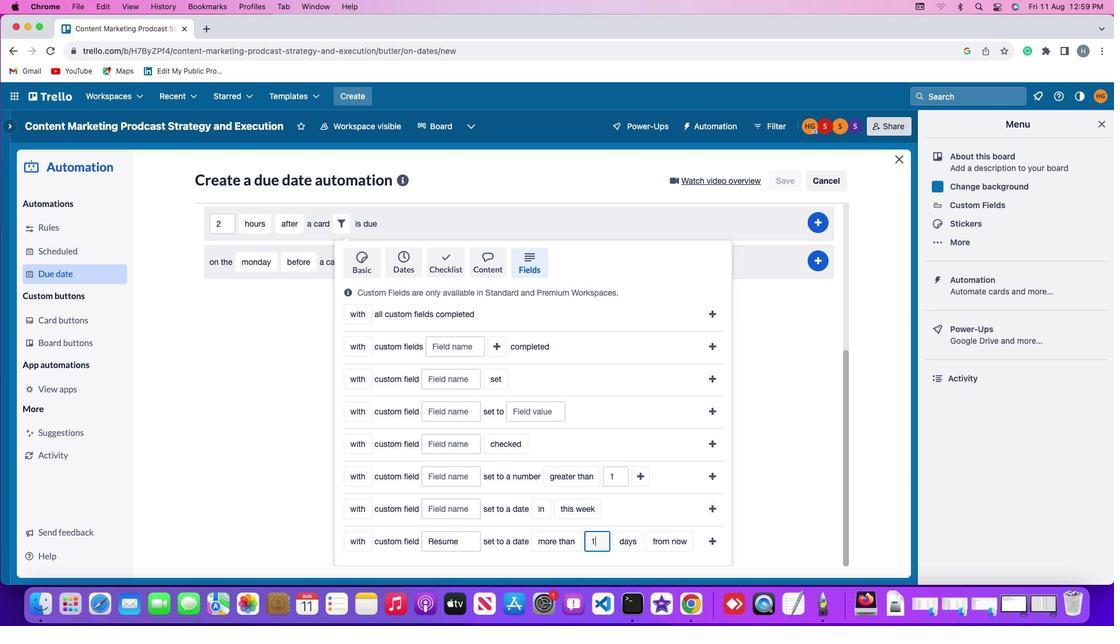 
Action: Mouse moved to (627, 539)
Screenshot: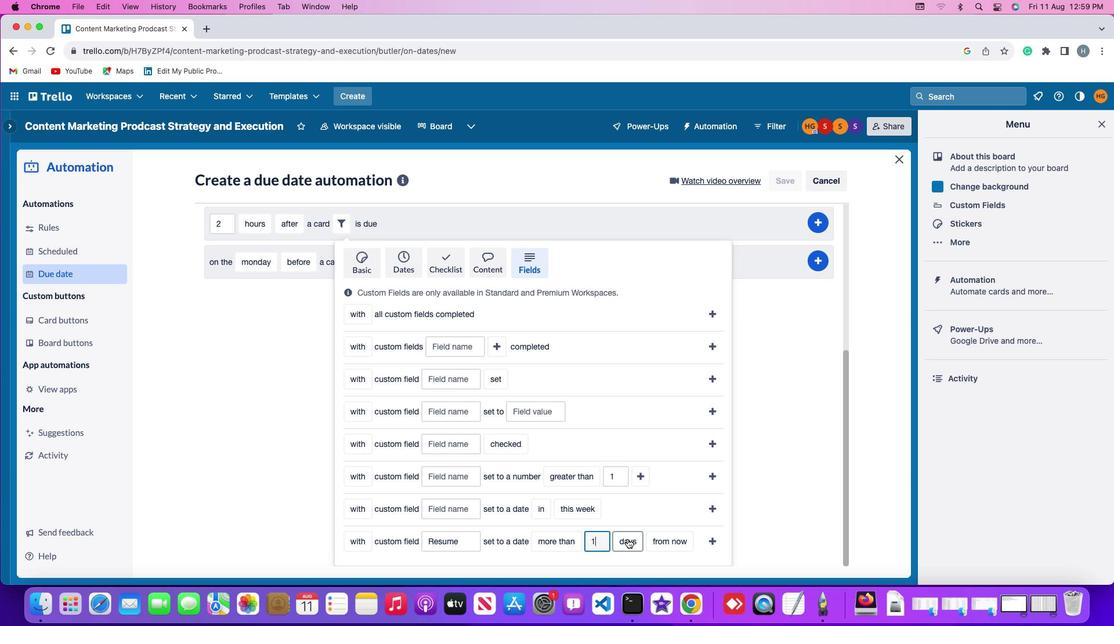 
Action: Mouse pressed left at (627, 539)
Screenshot: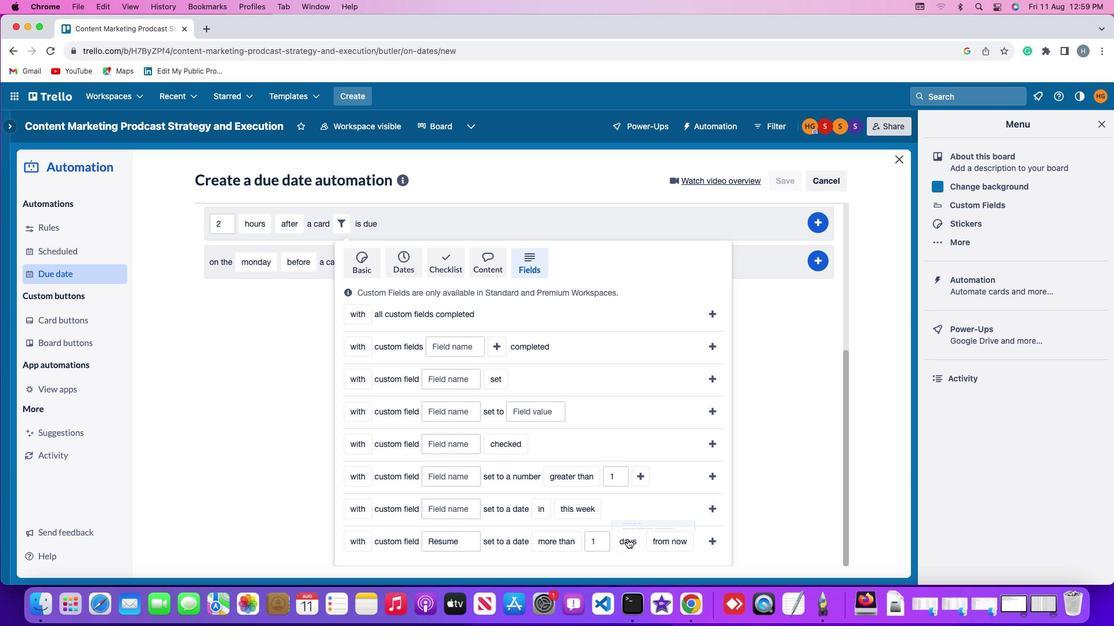 
Action: Mouse moved to (643, 494)
Screenshot: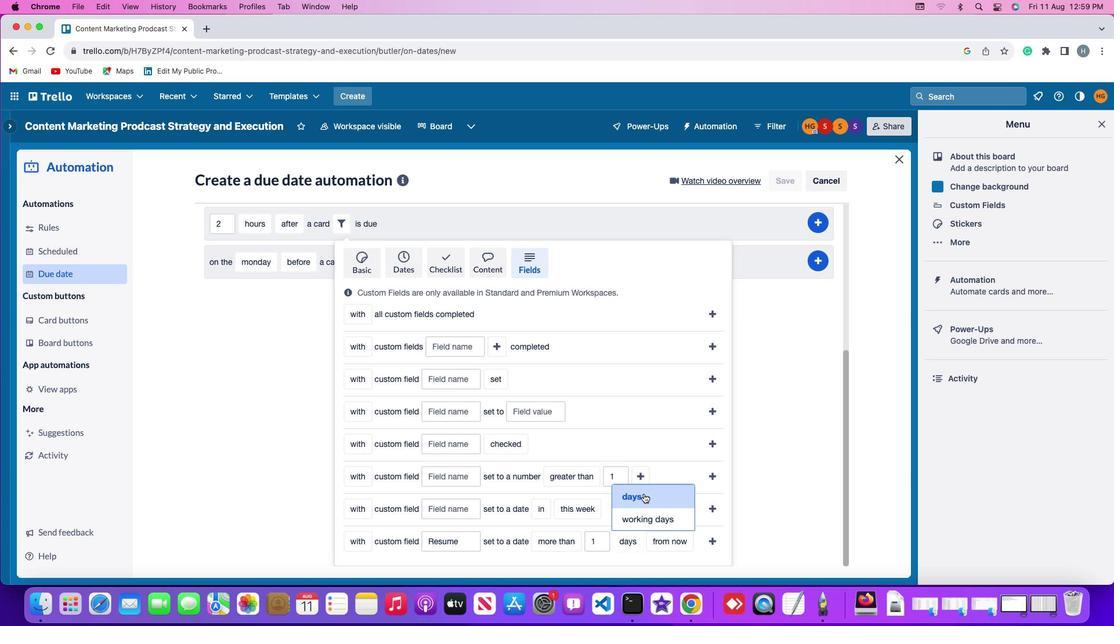 
Action: Mouse pressed left at (643, 494)
Screenshot: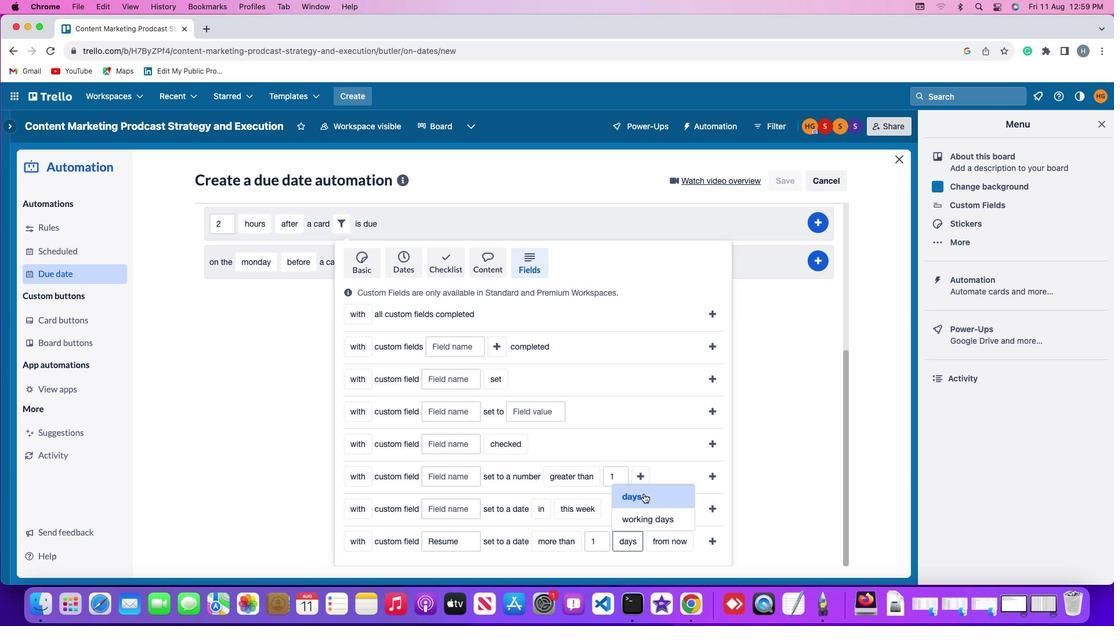 
Action: Mouse moved to (672, 543)
Screenshot: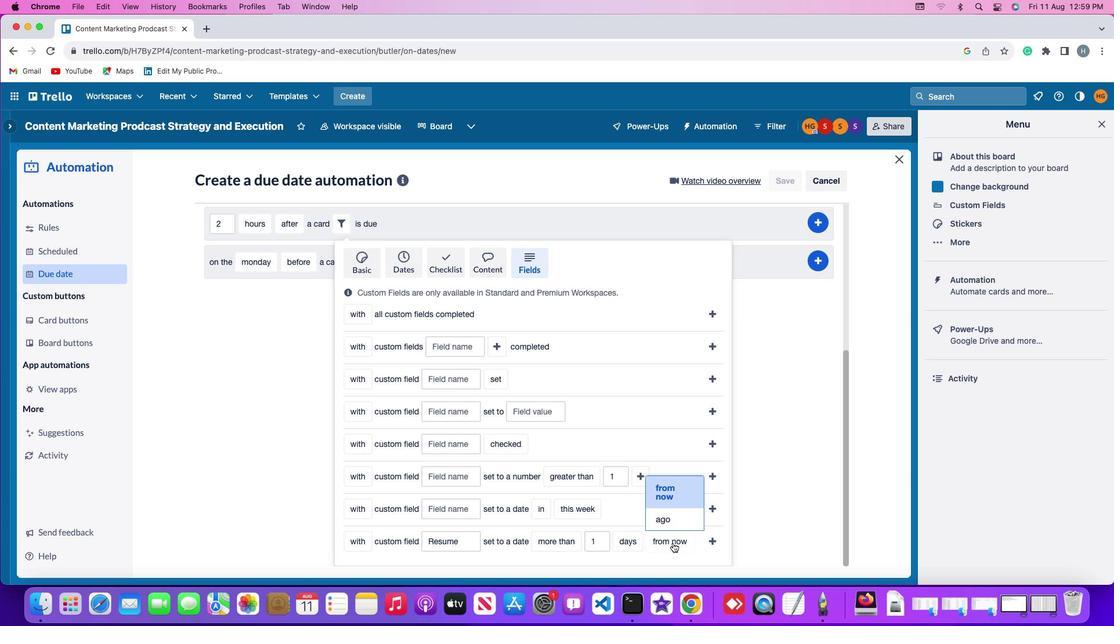 
Action: Mouse pressed left at (672, 543)
Screenshot: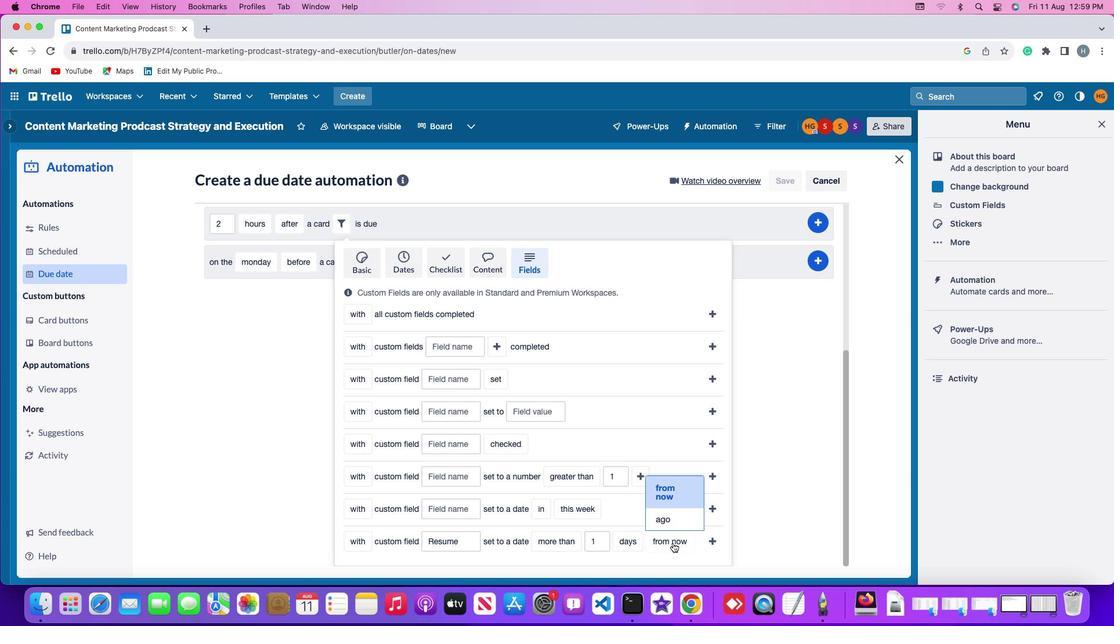 
Action: Mouse moved to (678, 491)
Screenshot: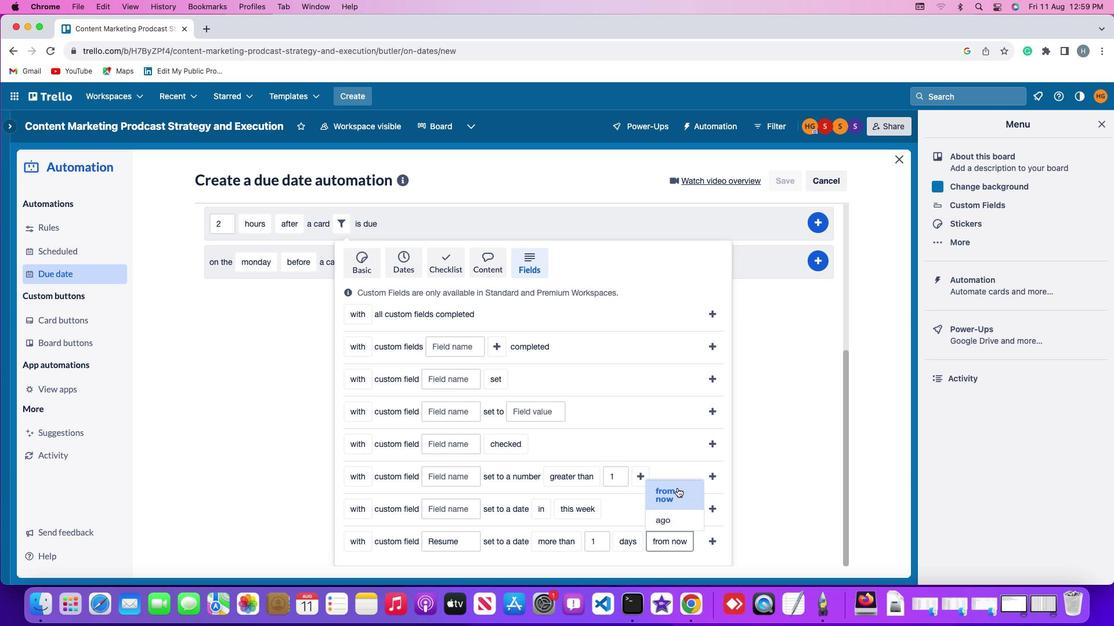 
Action: Mouse pressed left at (678, 491)
Screenshot: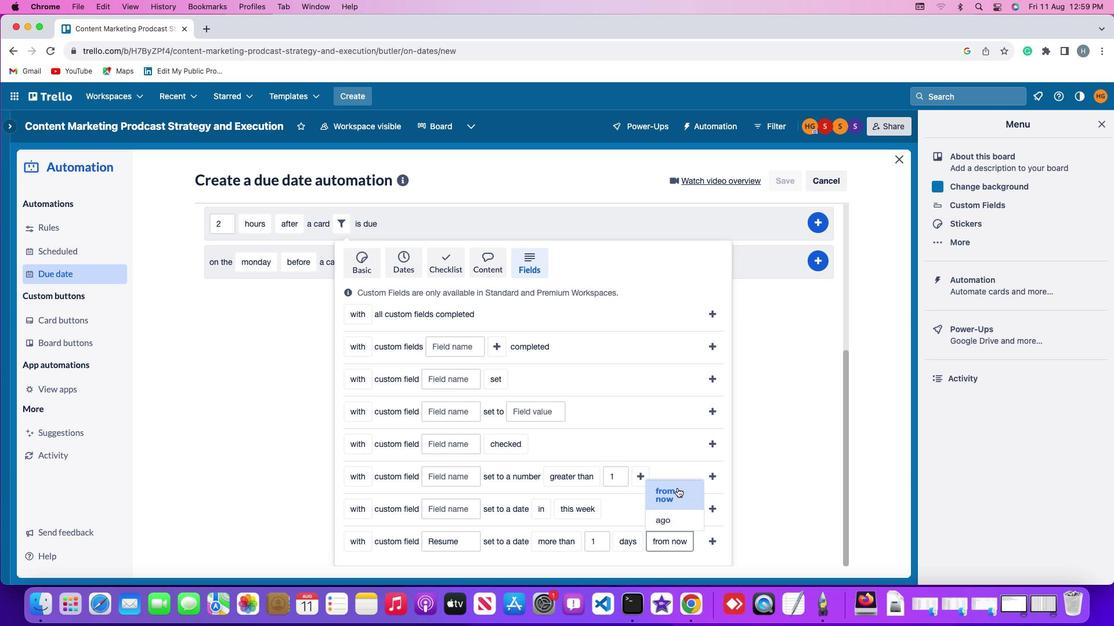
Action: Mouse moved to (710, 542)
Screenshot: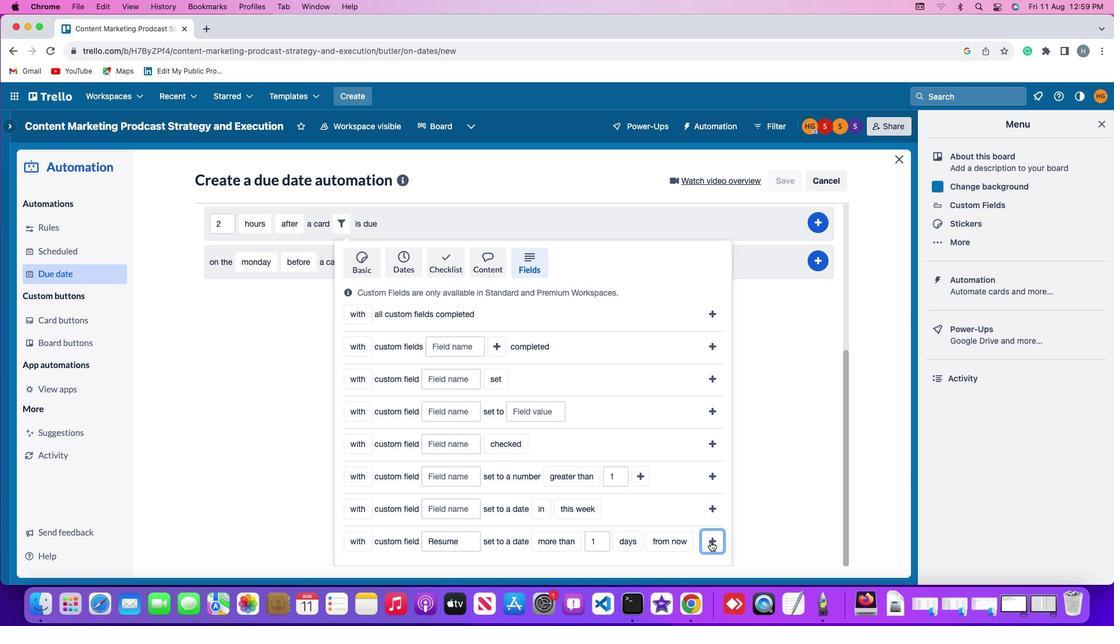 
Action: Mouse pressed left at (710, 542)
Screenshot: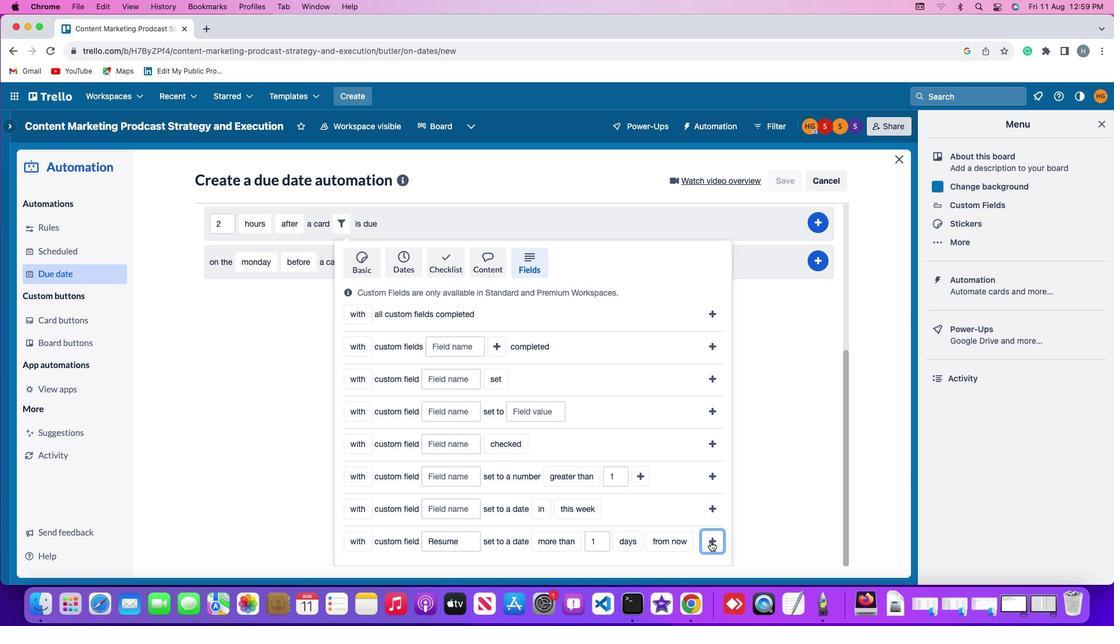 
Action: Mouse moved to (826, 463)
Screenshot: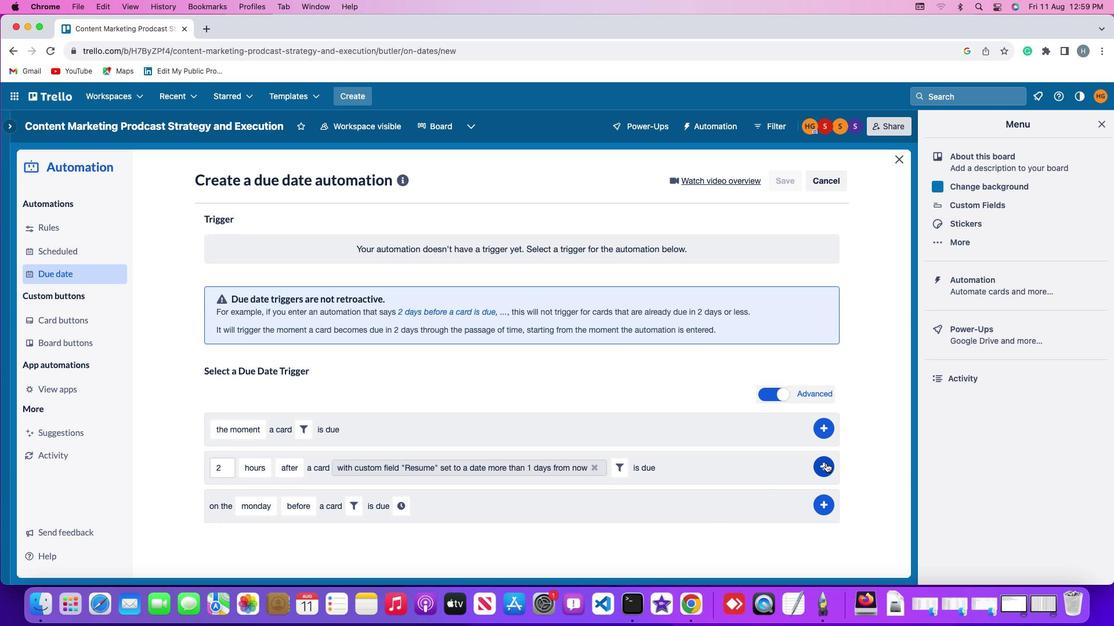 
Action: Mouse pressed left at (826, 463)
Screenshot: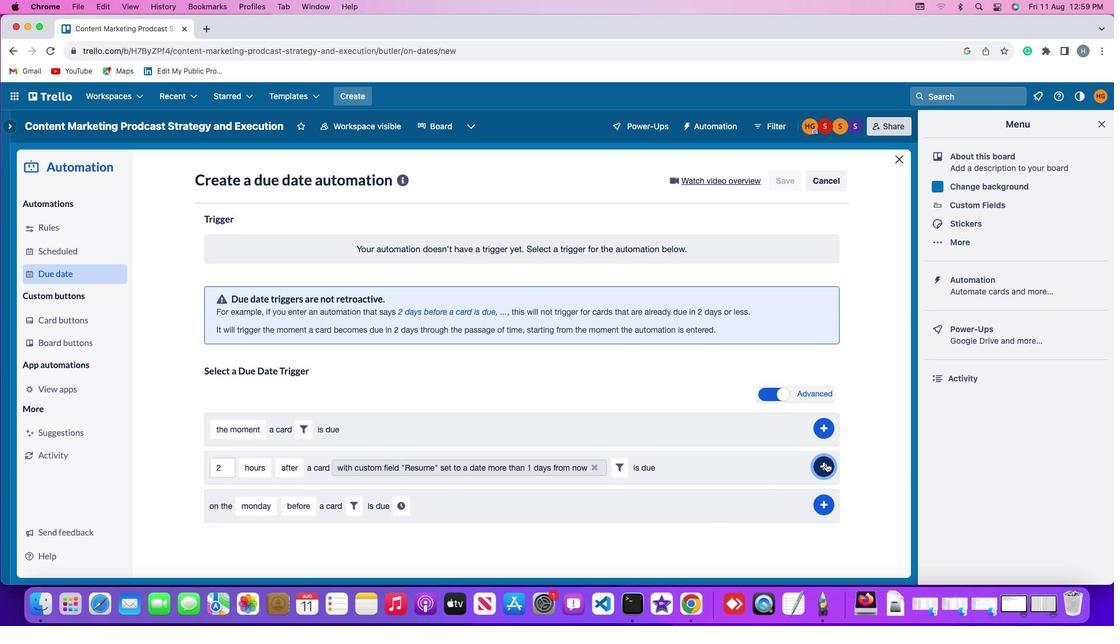 
Action: Mouse moved to (869, 397)
Screenshot: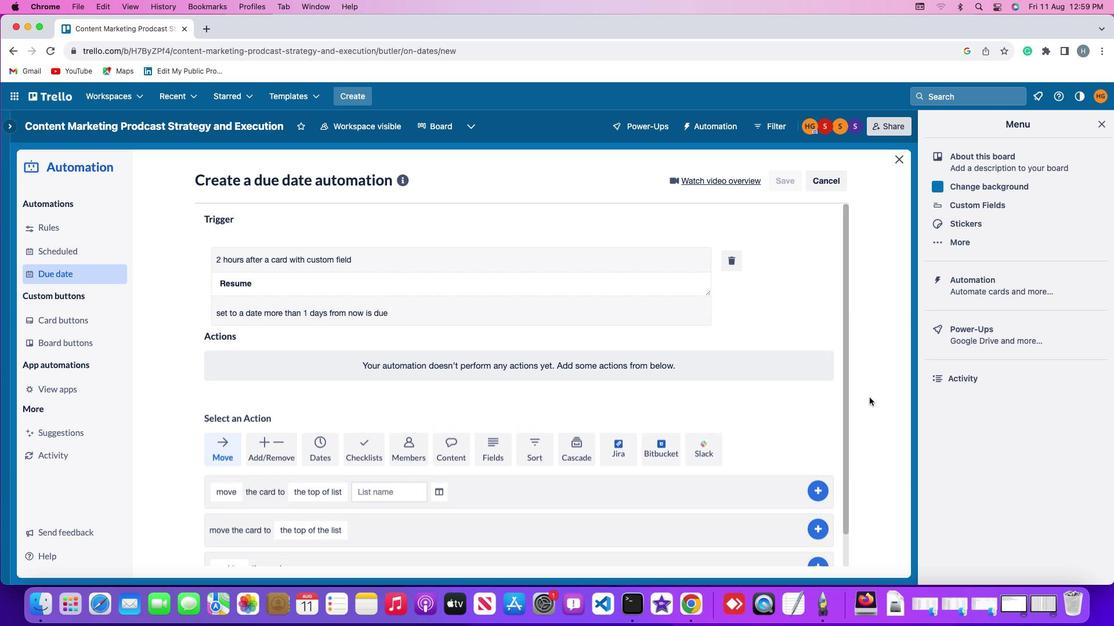 
